 Task: Create a blank project AutoEngine with privacy Public and default view as List and in the team Taskers . Create three sections in the project as To-Do, Doing and Done
Action: Mouse moved to (348, 431)
Screenshot: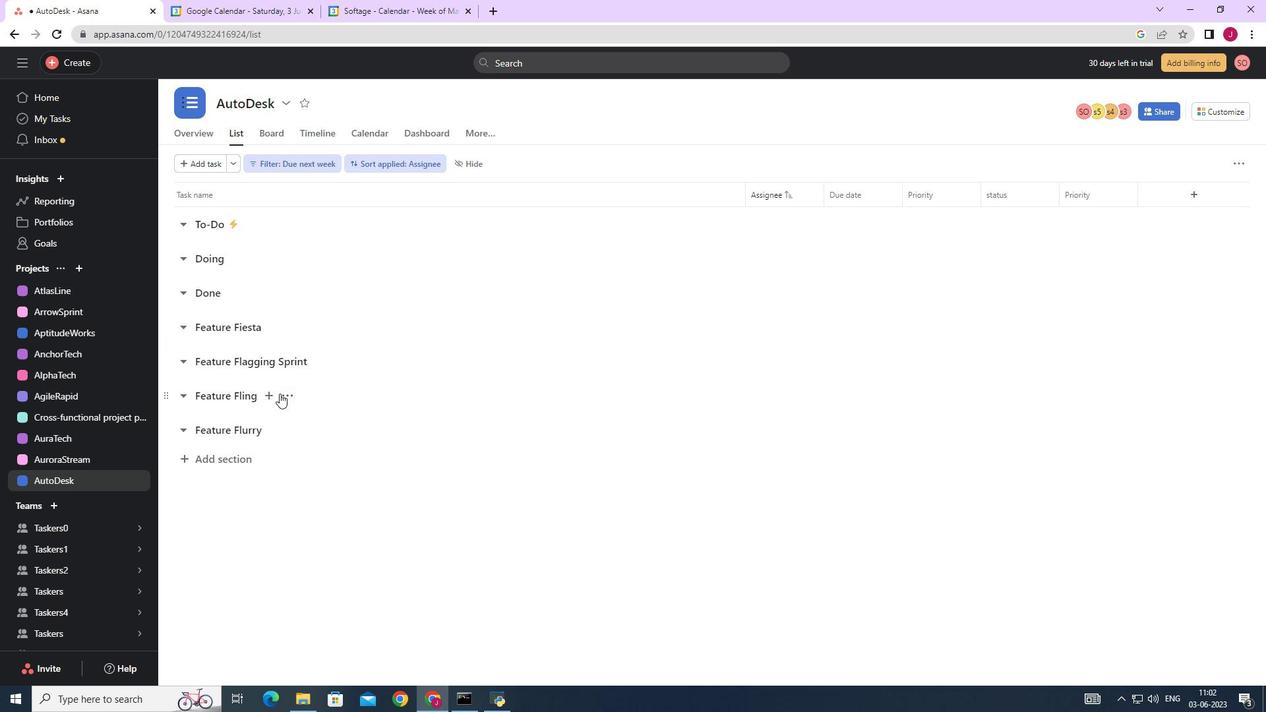 
Action: Mouse scrolled (348, 431) with delta (0, 0)
Screenshot: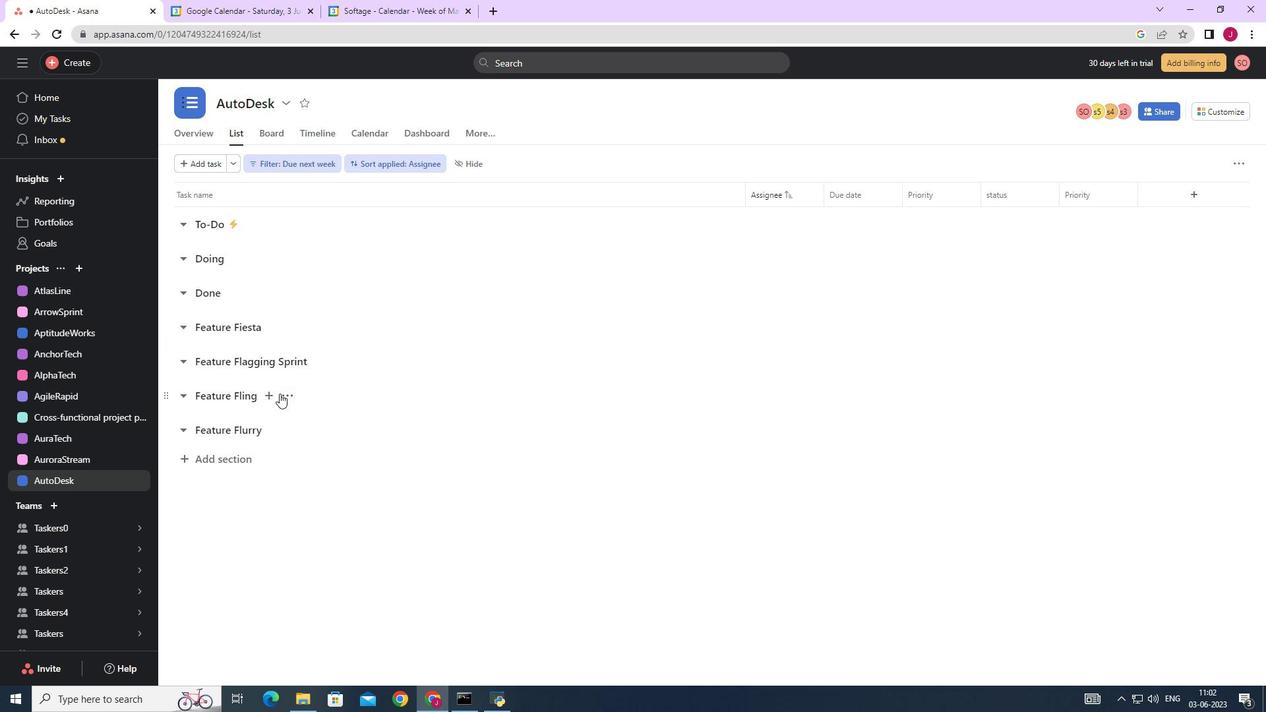 
Action: Mouse scrolled (348, 431) with delta (0, 0)
Screenshot: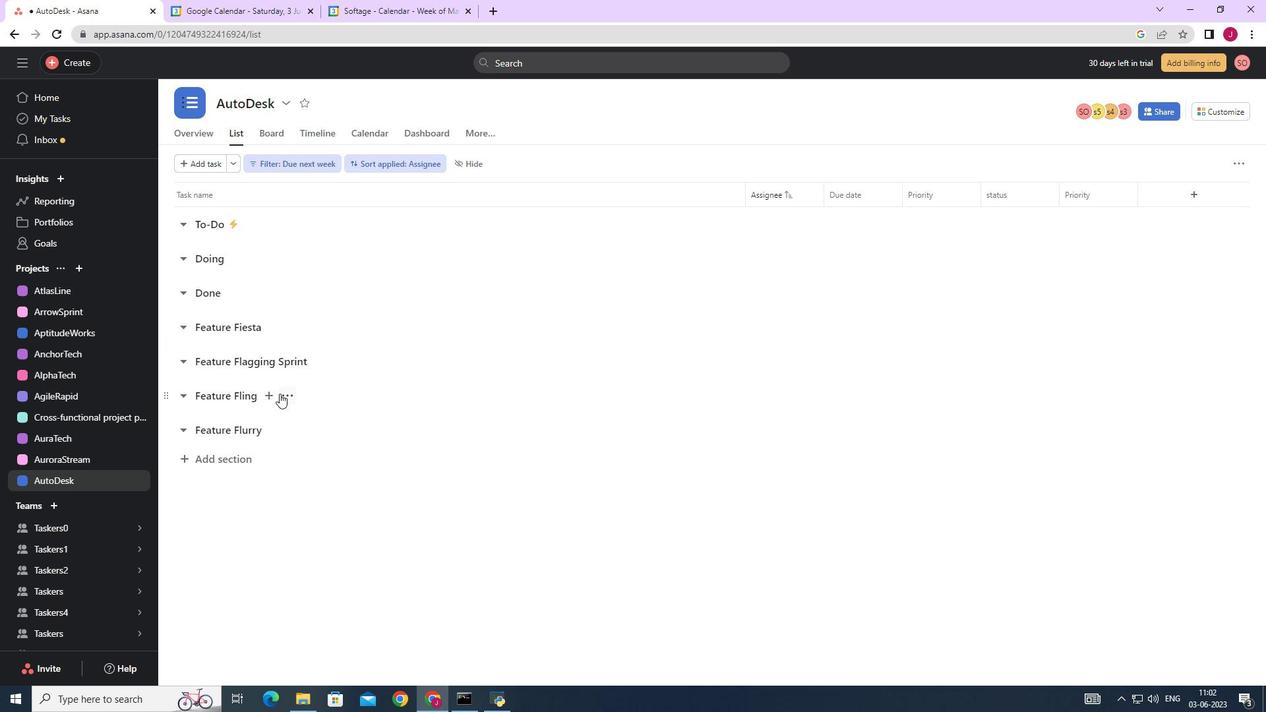 
Action: Mouse scrolled (348, 431) with delta (0, 0)
Screenshot: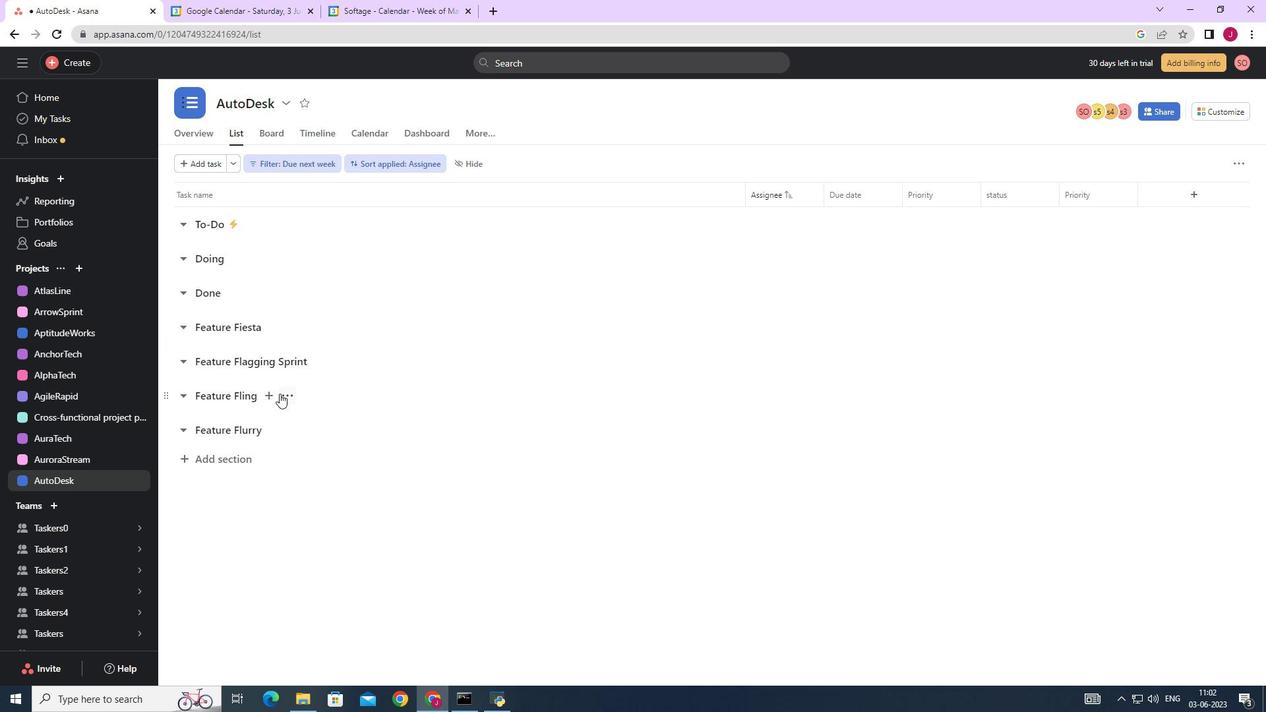 
Action: Mouse moved to (347, 431)
Screenshot: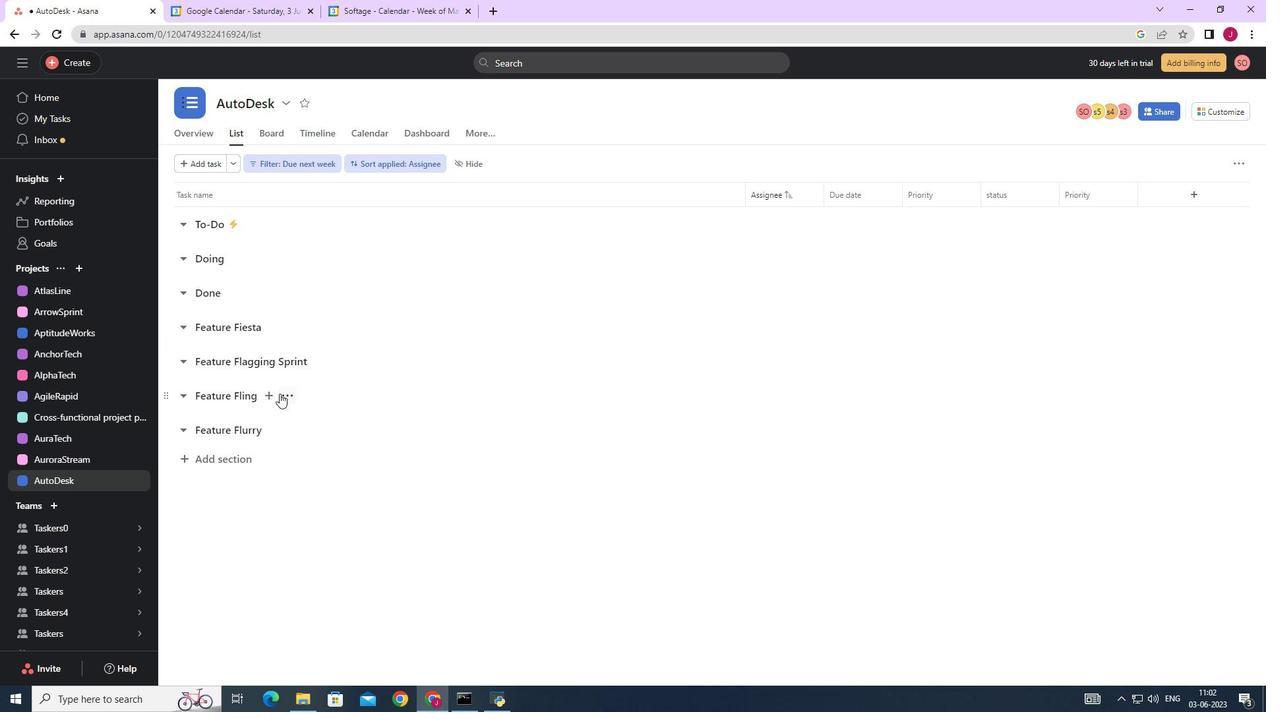 
Action: Mouse scrolled (348, 431) with delta (0, 0)
Screenshot: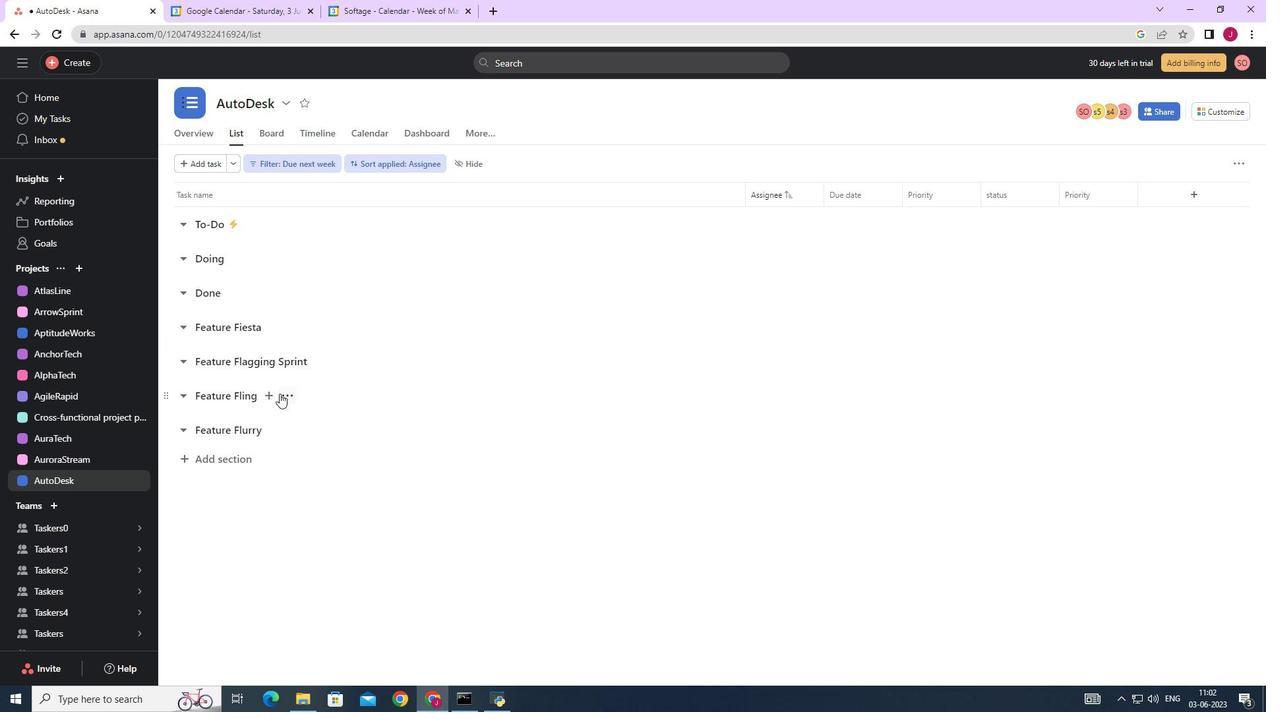 
Action: Mouse moved to (75, 269)
Screenshot: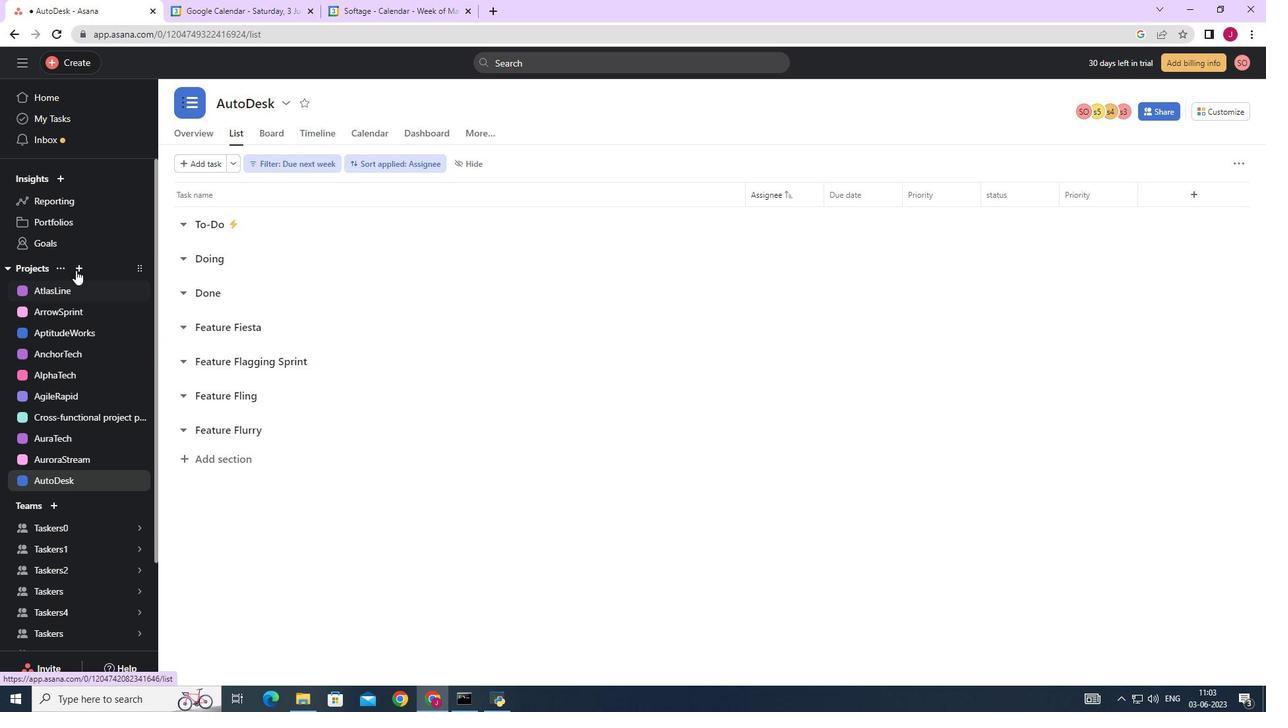 
Action: Mouse pressed left at (75, 269)
Screenshot: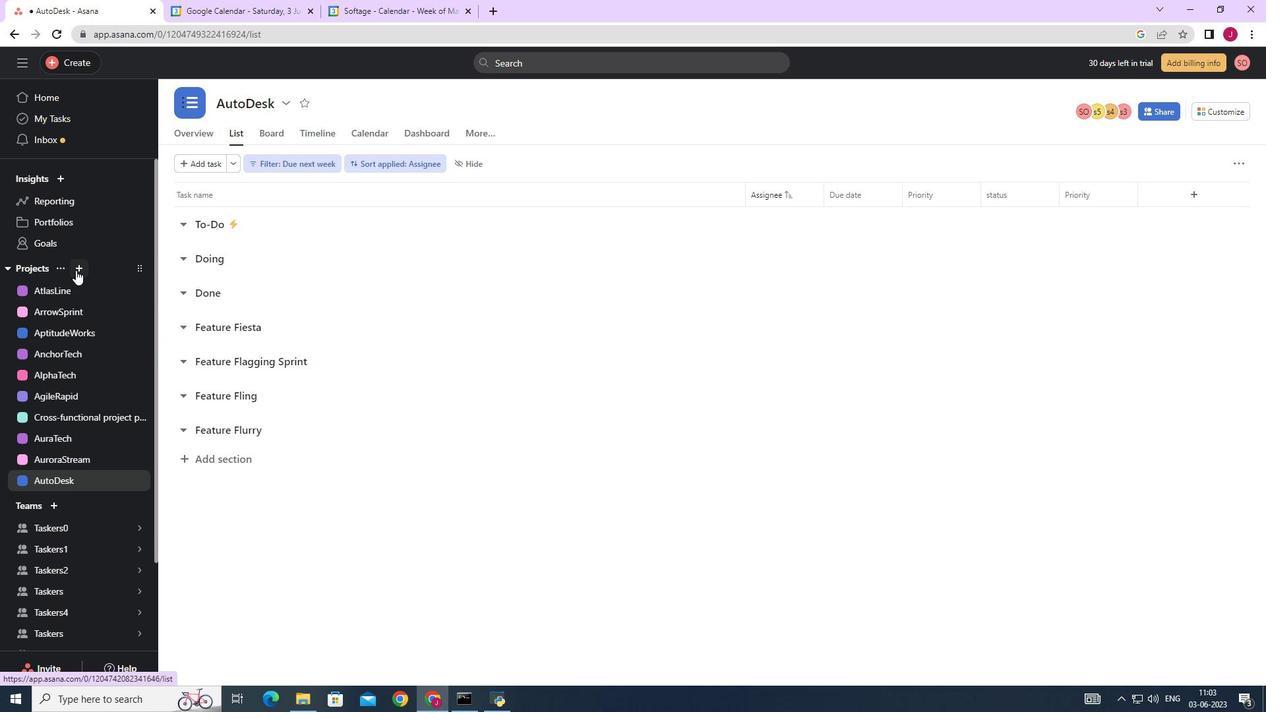 
Action: Mouse moved to (127, 296)
Screenshot: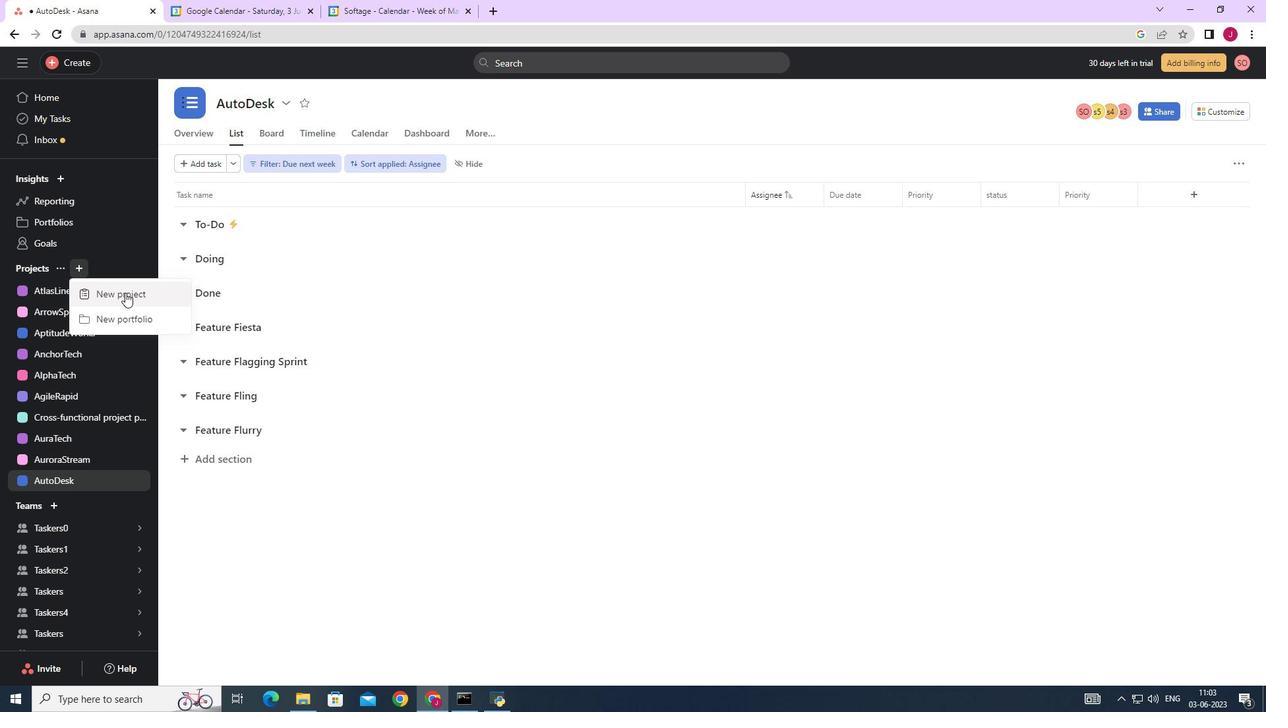 
Action: Mouse pressed left at (127, 296)
Screenshot: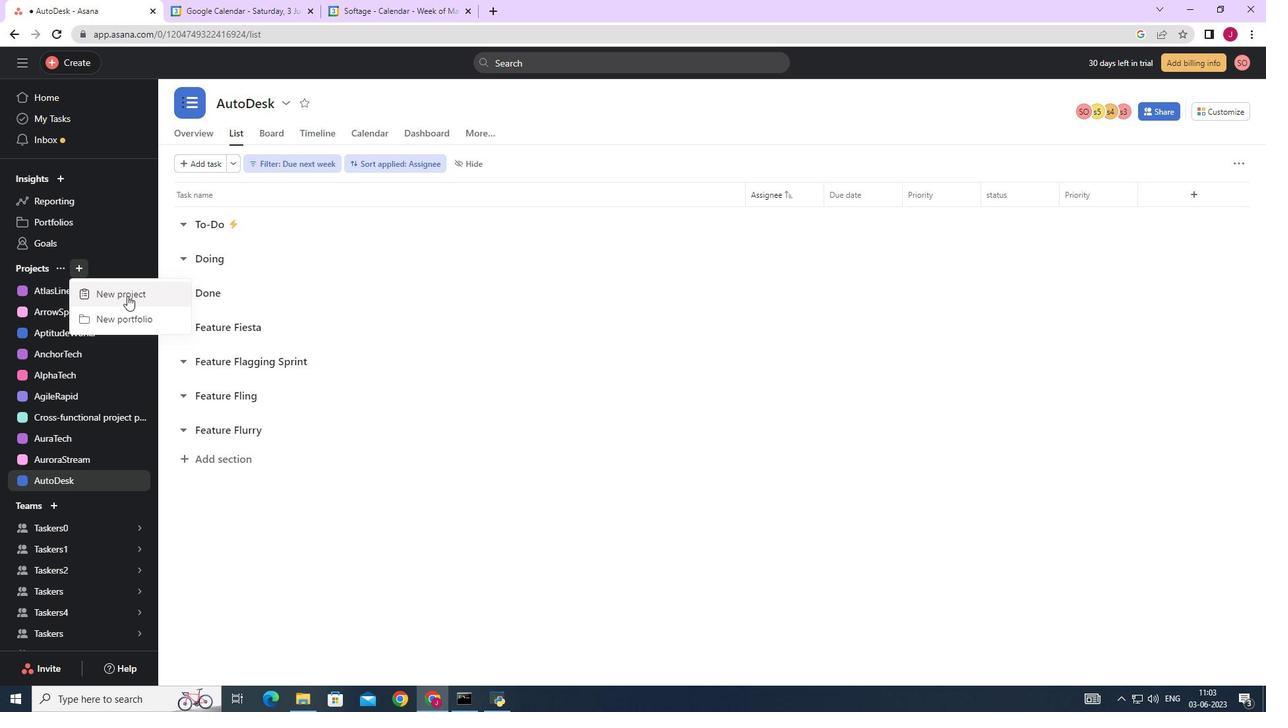 
Action: Mouse moved to (535, 266)
Screenshot: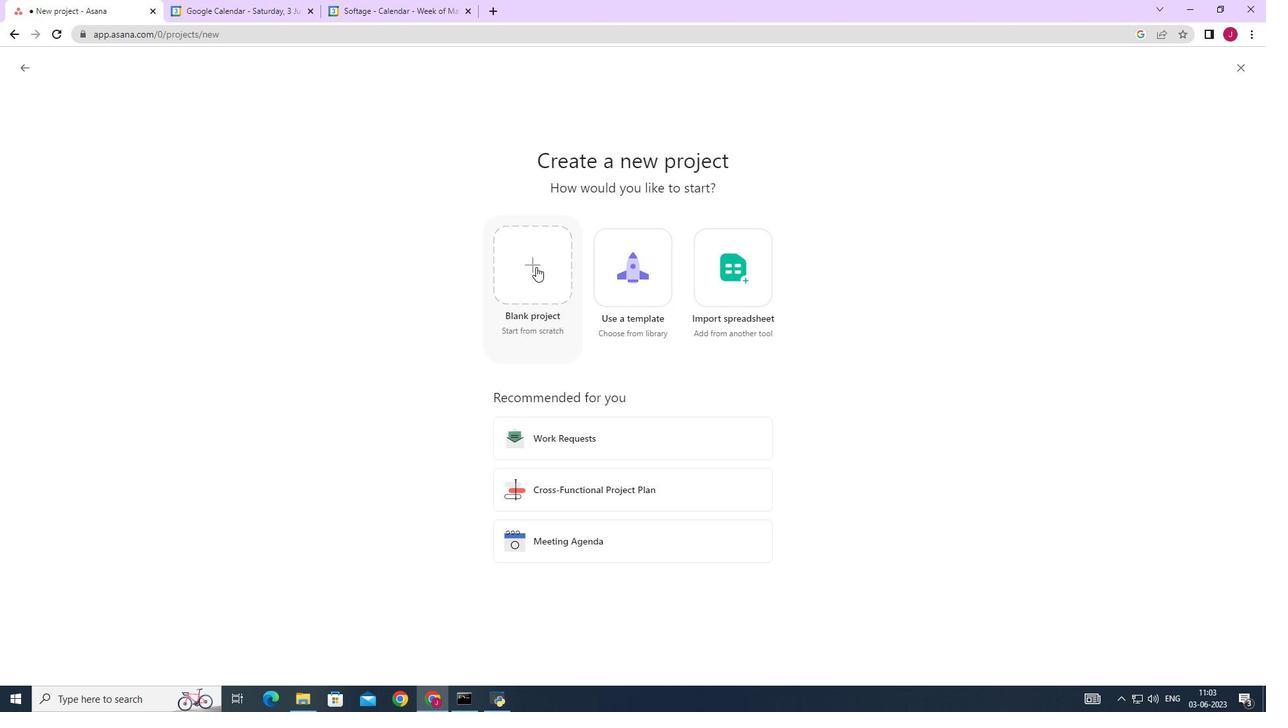 
Action: Mouse pressed left at (535, 266)
Screenshot: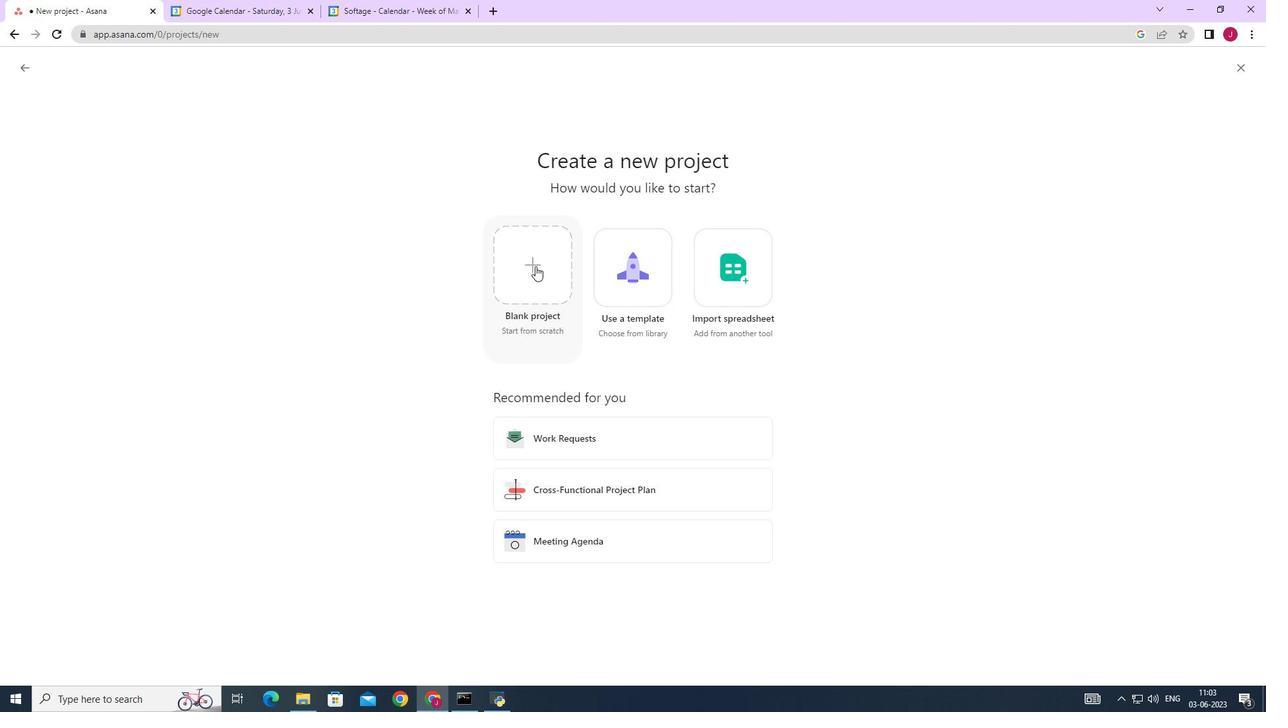 
Action: Mouse moved to (412, 164)
Screenshot: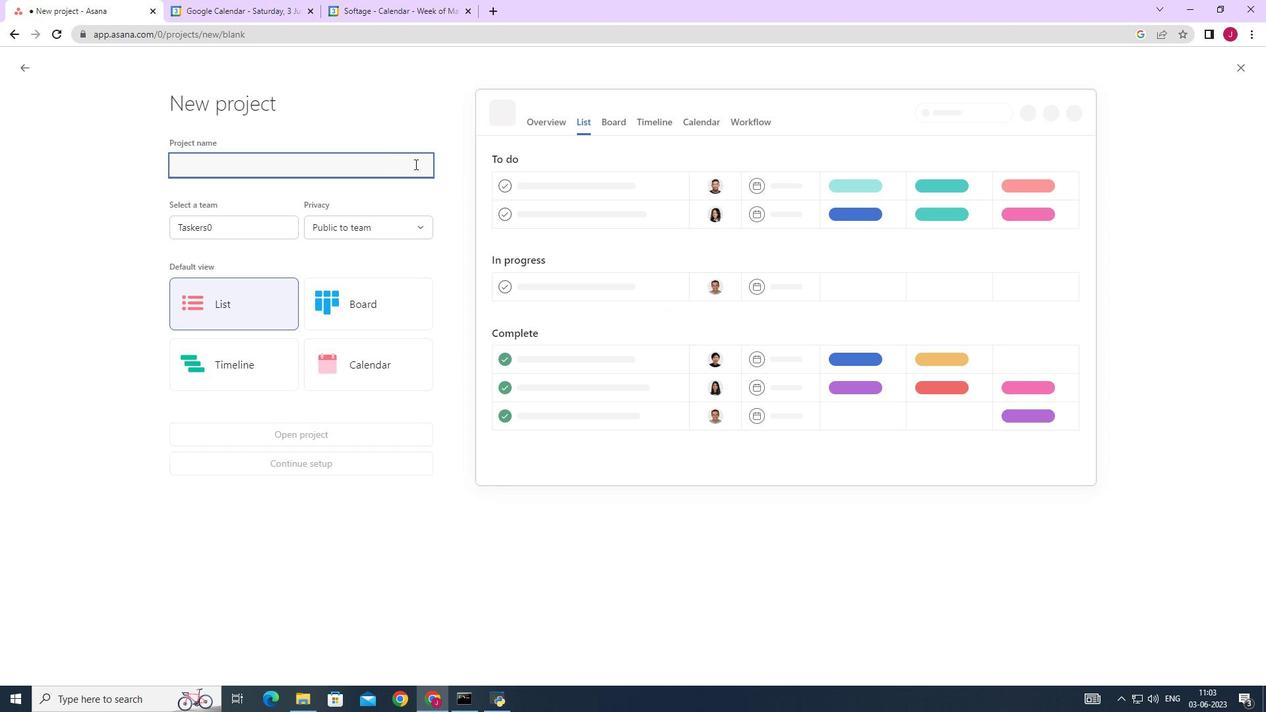 
Action: Mouse pressed left at (412, 164)
Screenshot: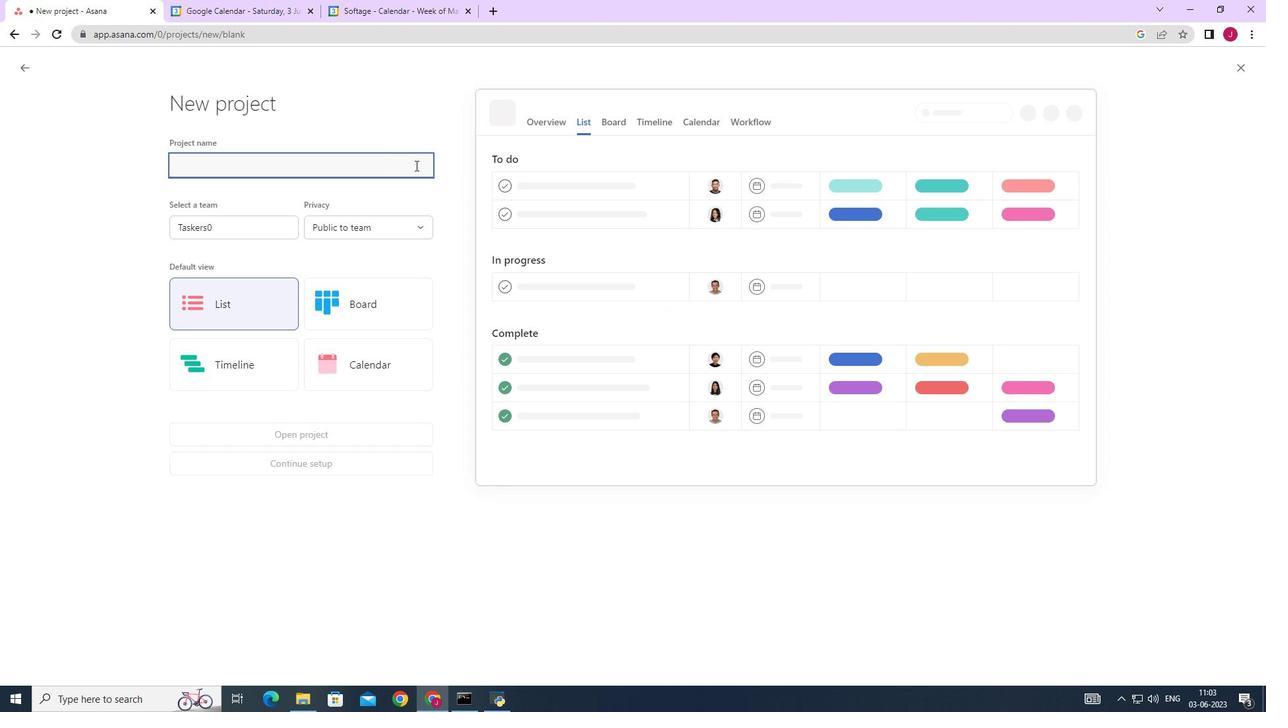 
Action: Key pressed <Key.caps_lock>A<Key.caps_lock>uto<Key.caps_lock>E<Key.caps_lock>ngine
Screenshot: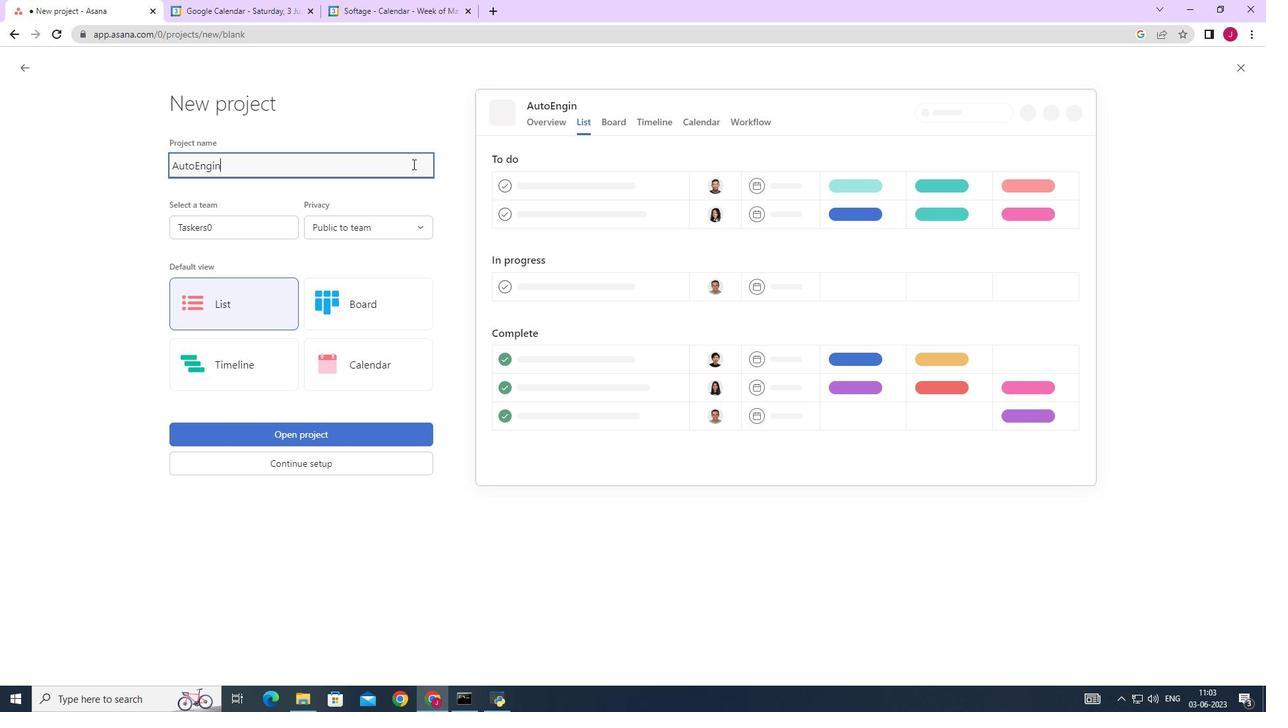 
Action: Mouse moved to (250, 232)
Screenshot: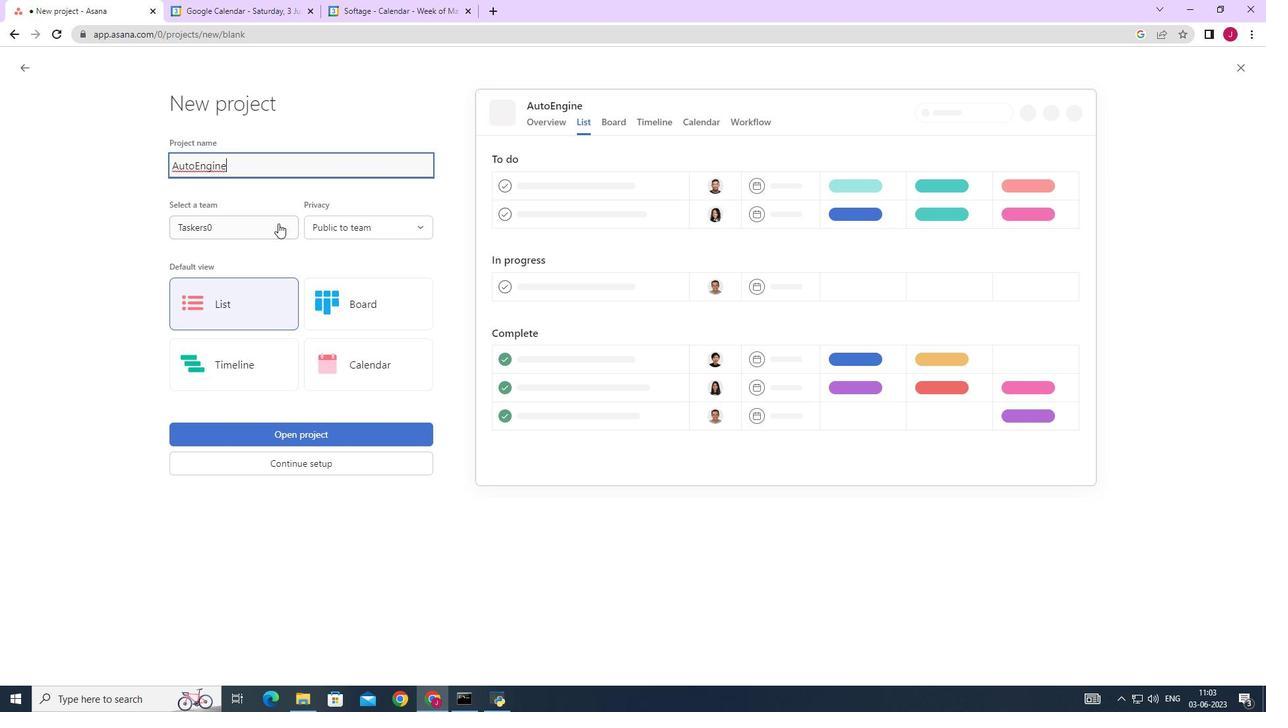 
Action: Mouse pressed left at (250, 232)
Screenshot: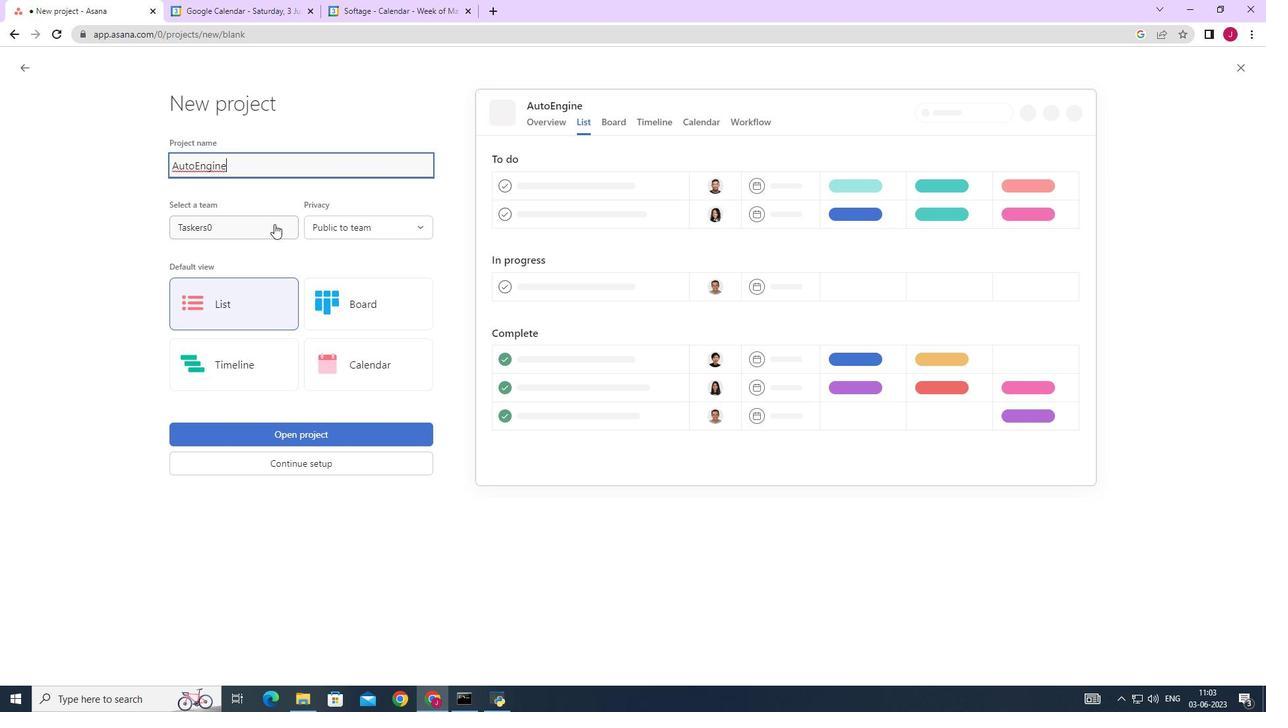 
Action: Mouse moved to (243, 282)
Screenshot: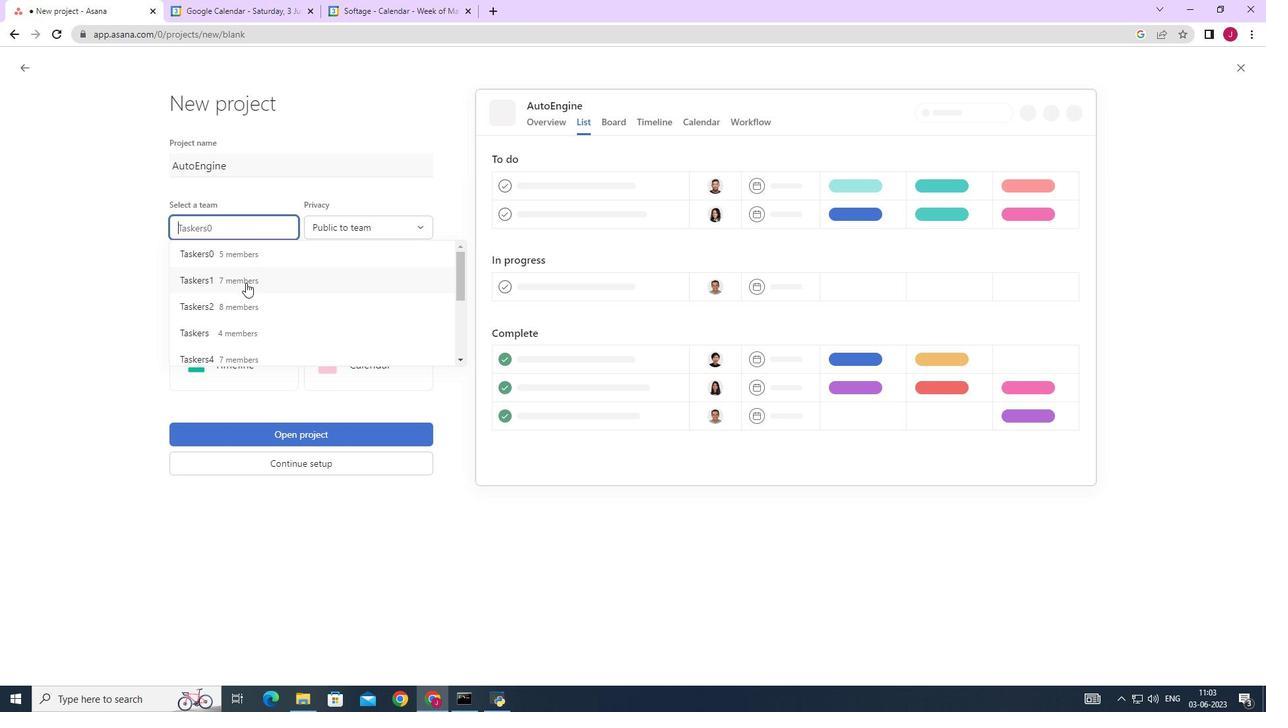 
Action: Mouse pressed left at (243, 282)
Screenshot: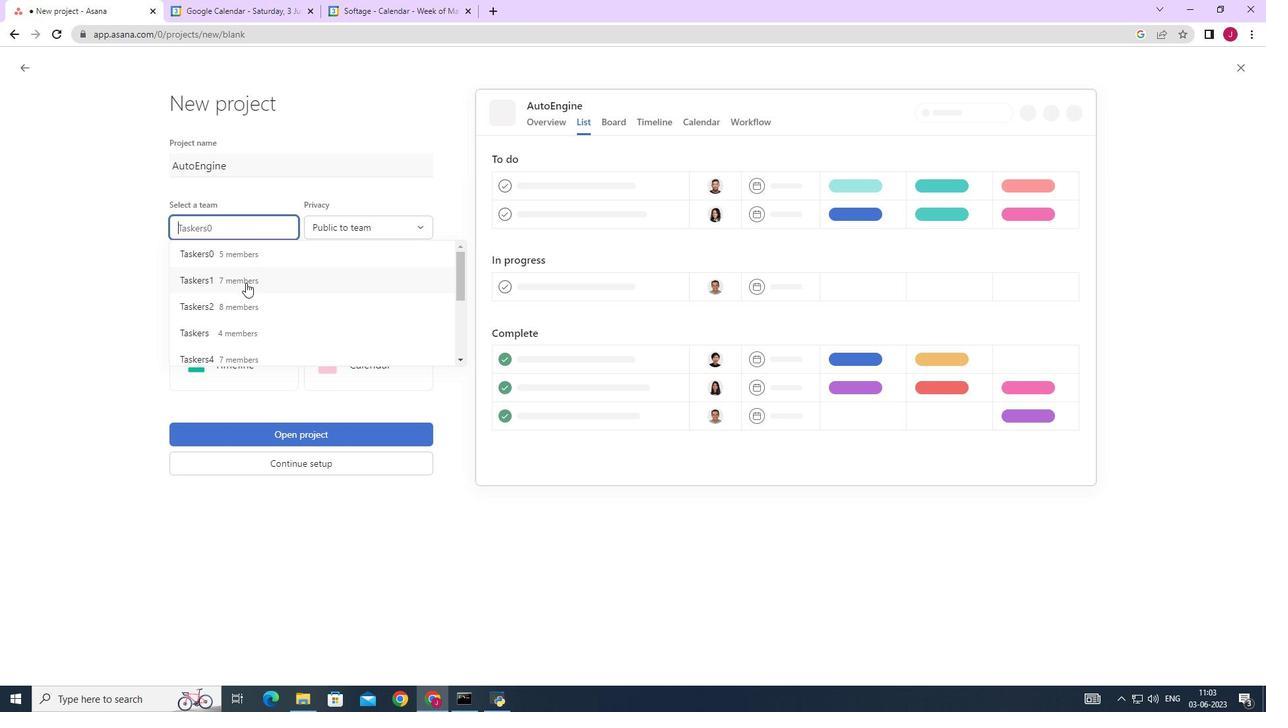 
Action: Mouse moved to (356, 230)
Screenshot: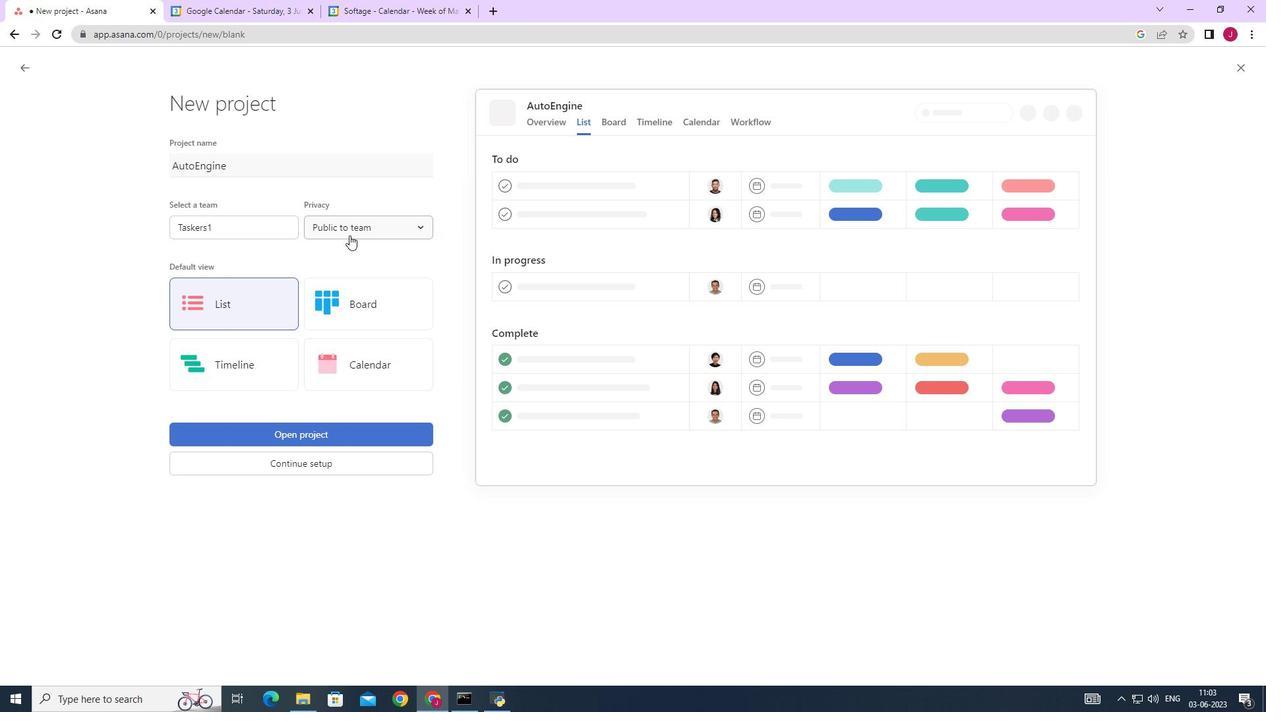 
Action: Mouse pressed left at (356, 230)
Screenshot: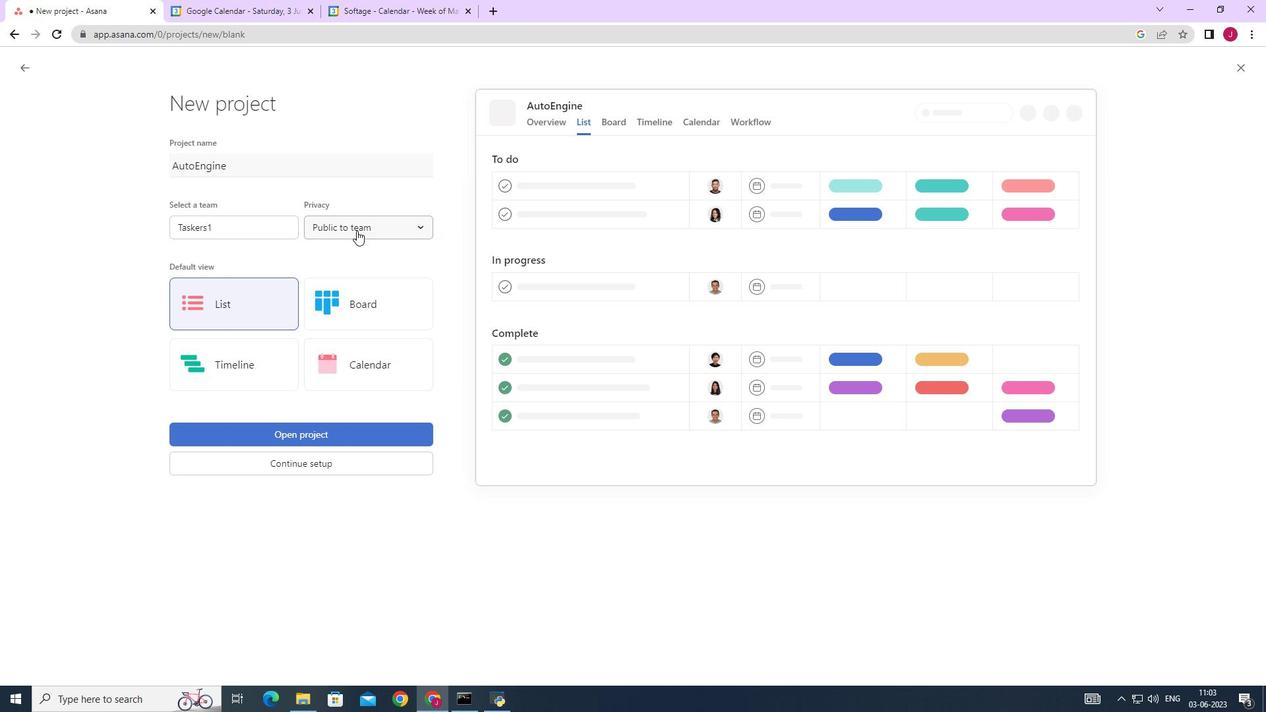 
Action: Mouse moved to (365, 254)
Screenshot: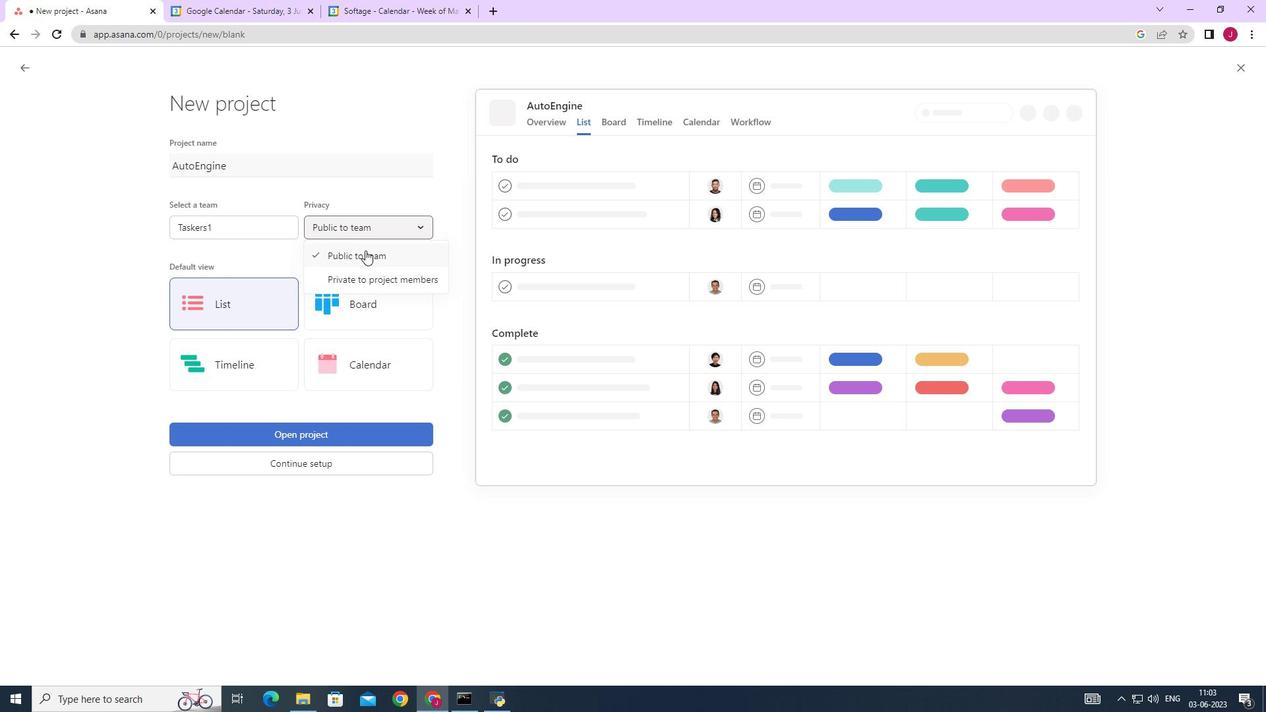 
Action: Mouse pressed left at (365, 254)
Screenshot: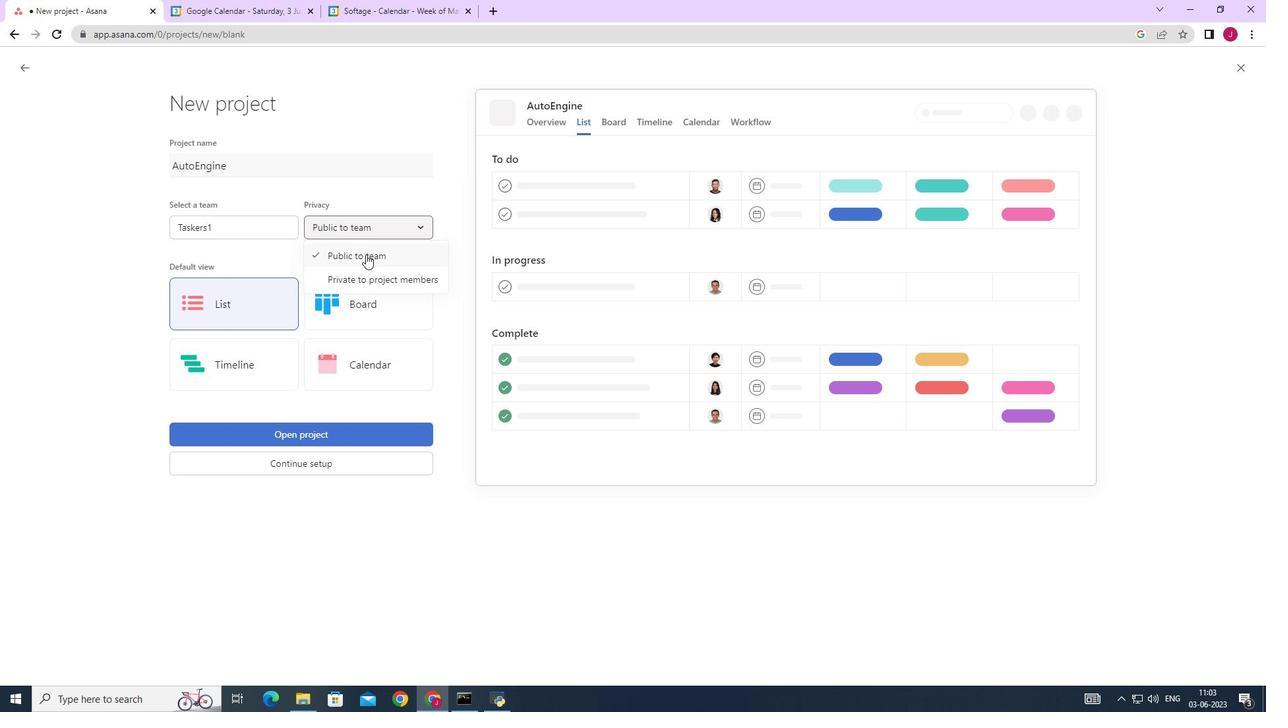 
Action: Mouse moved to (238, 305)
Screenshot: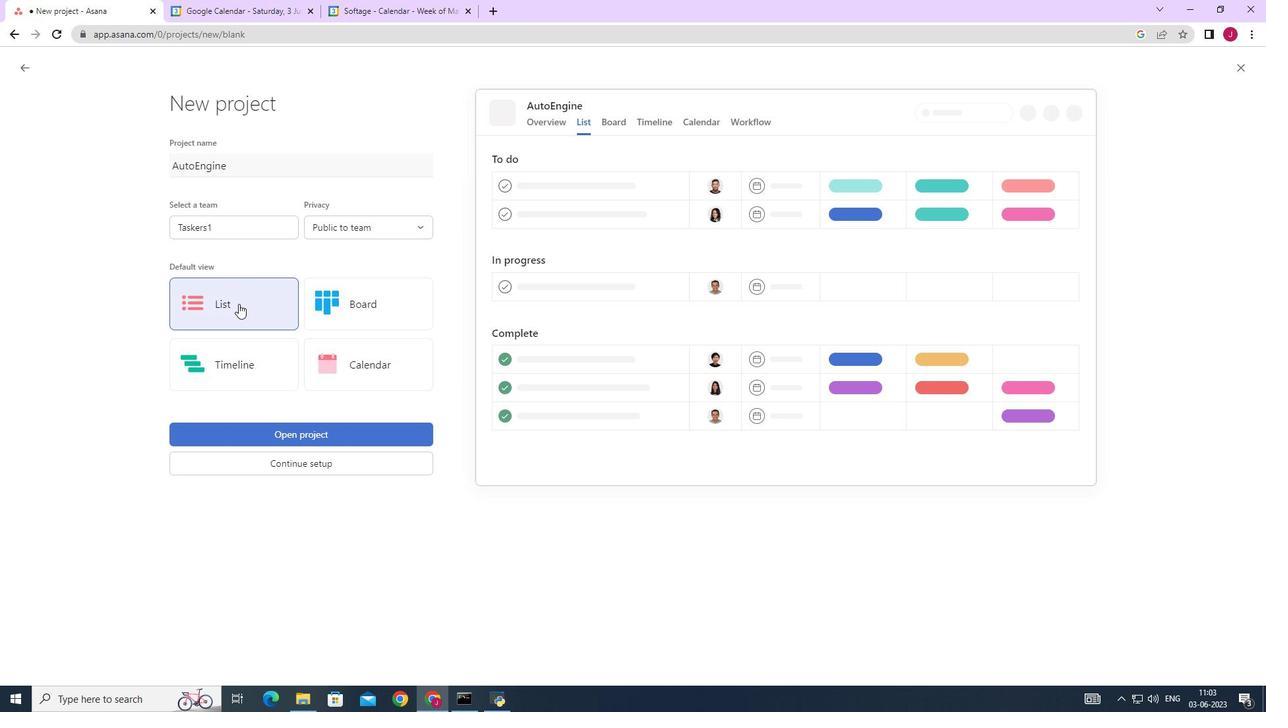 
Action: Mouse pressed left at (238, 305)
Screenshot: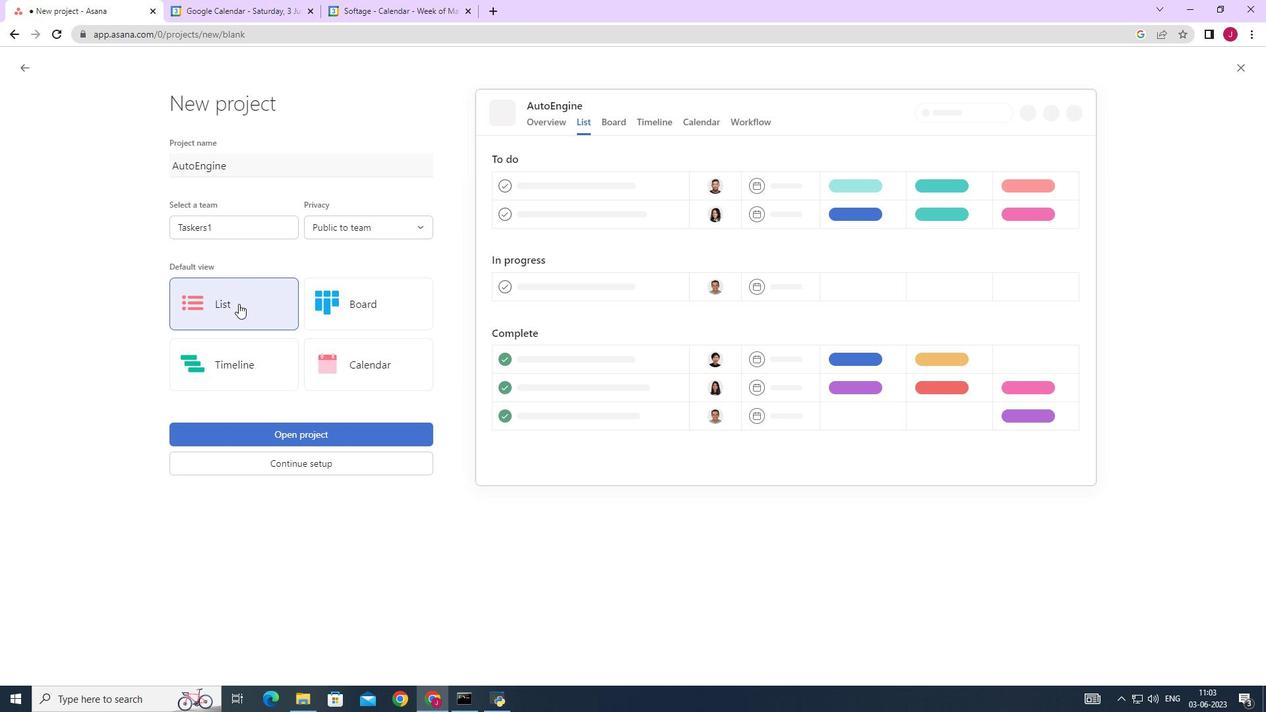
Action: Mouse moved to (346, 429)
Screenshot: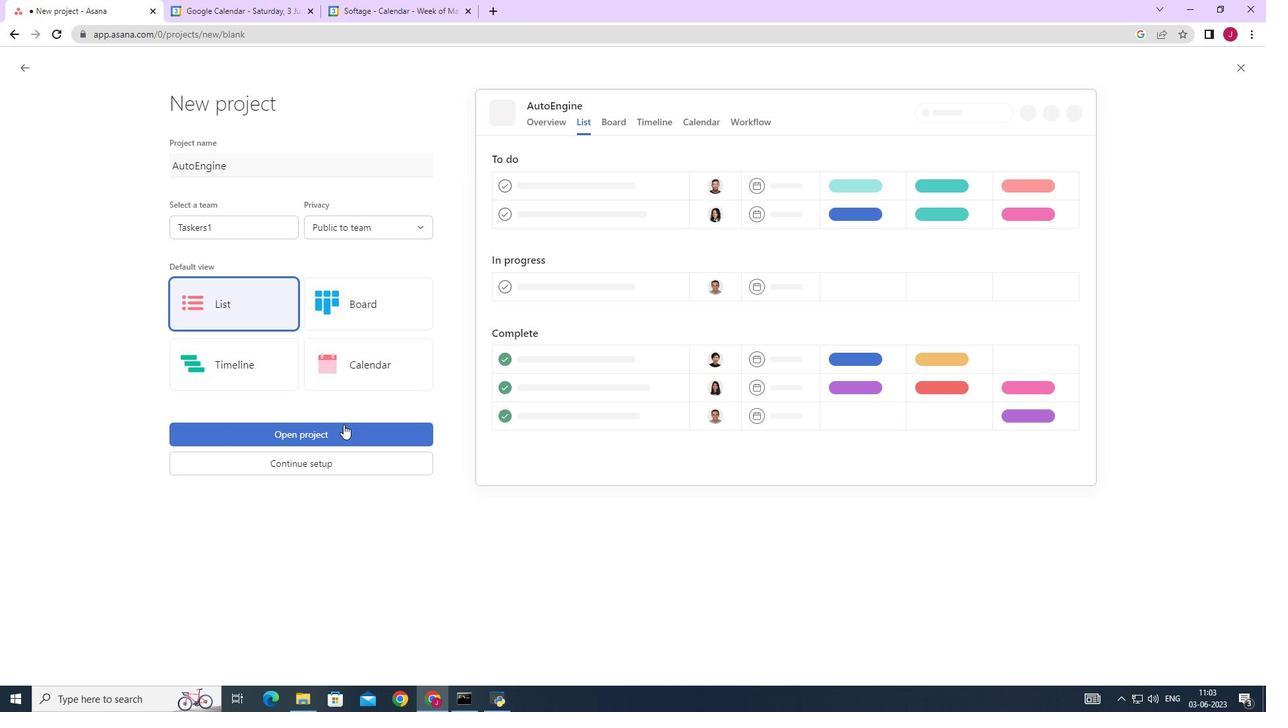 
Action: Mouse pressed left at (346, 429)
Screenshot: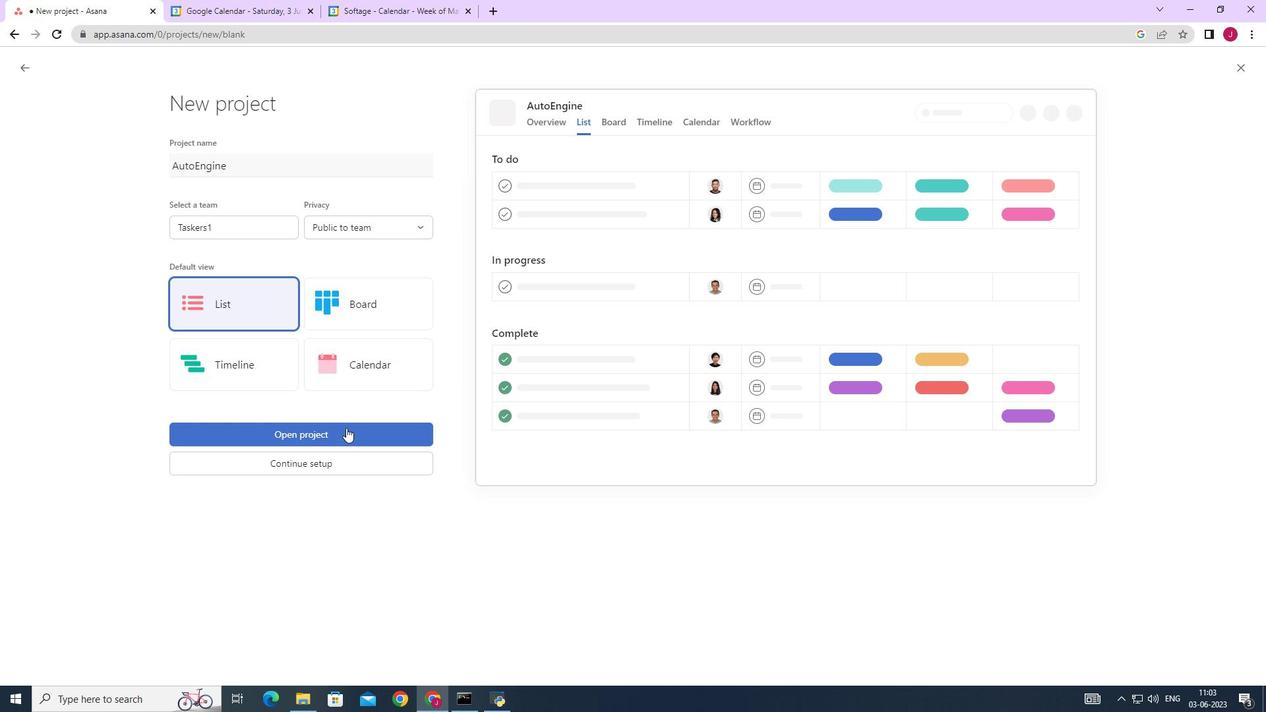 
Action: Mouse moved to (234, 289)
Screenshot: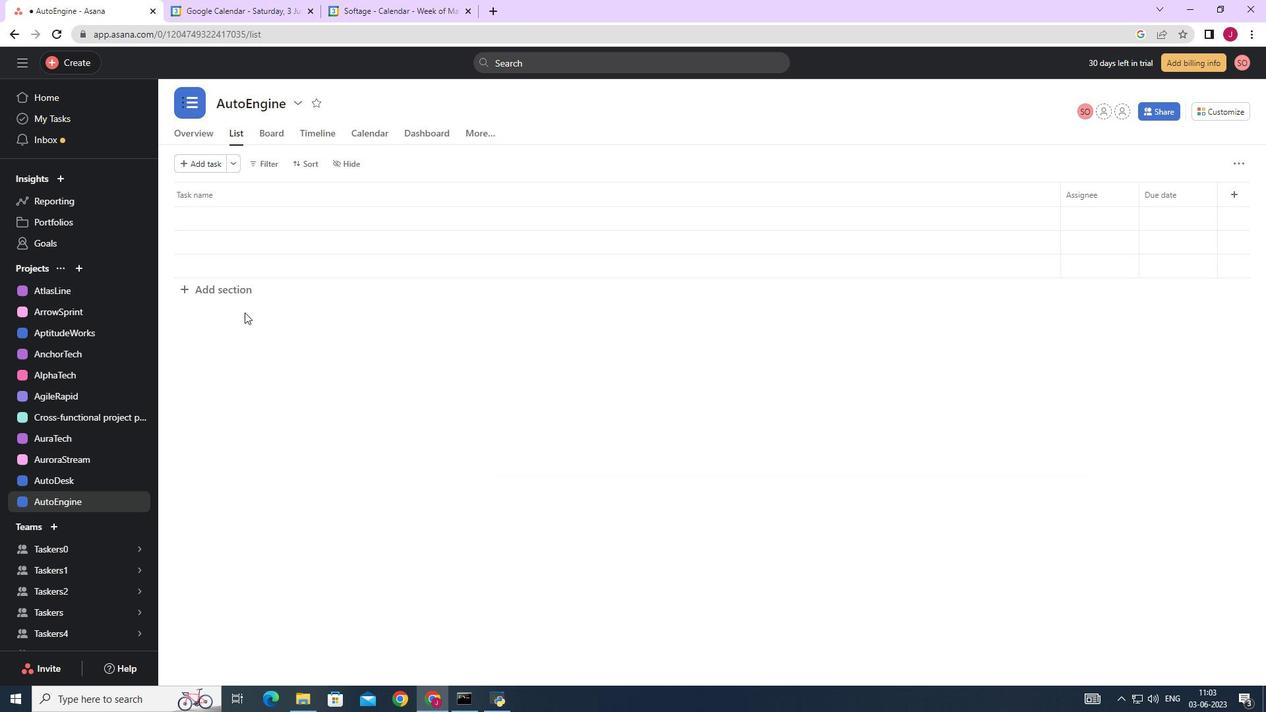 
Action: Mouse pressed left at (234, 289)
Screenshot: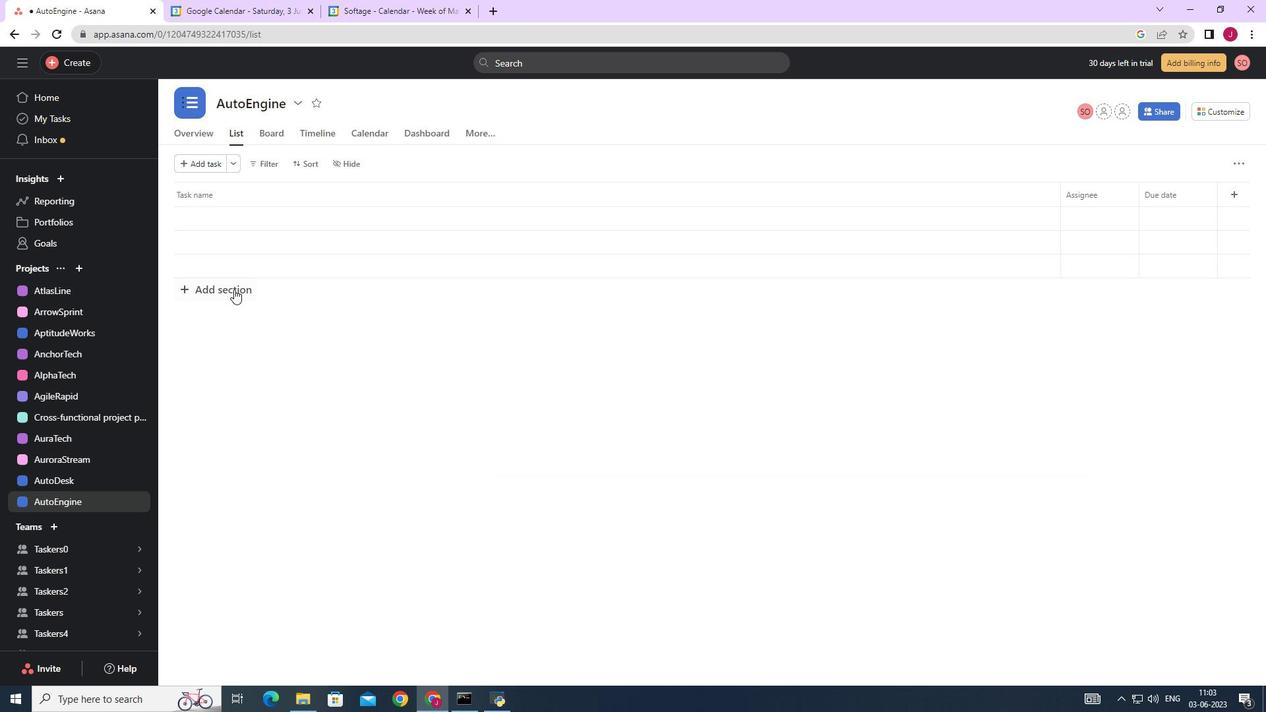 
Action: Key pressed <Key.caps_lock>T<Key.caps_lock>o-<Key.caps_lock>D<Key.caps_lock>o
Screenshot: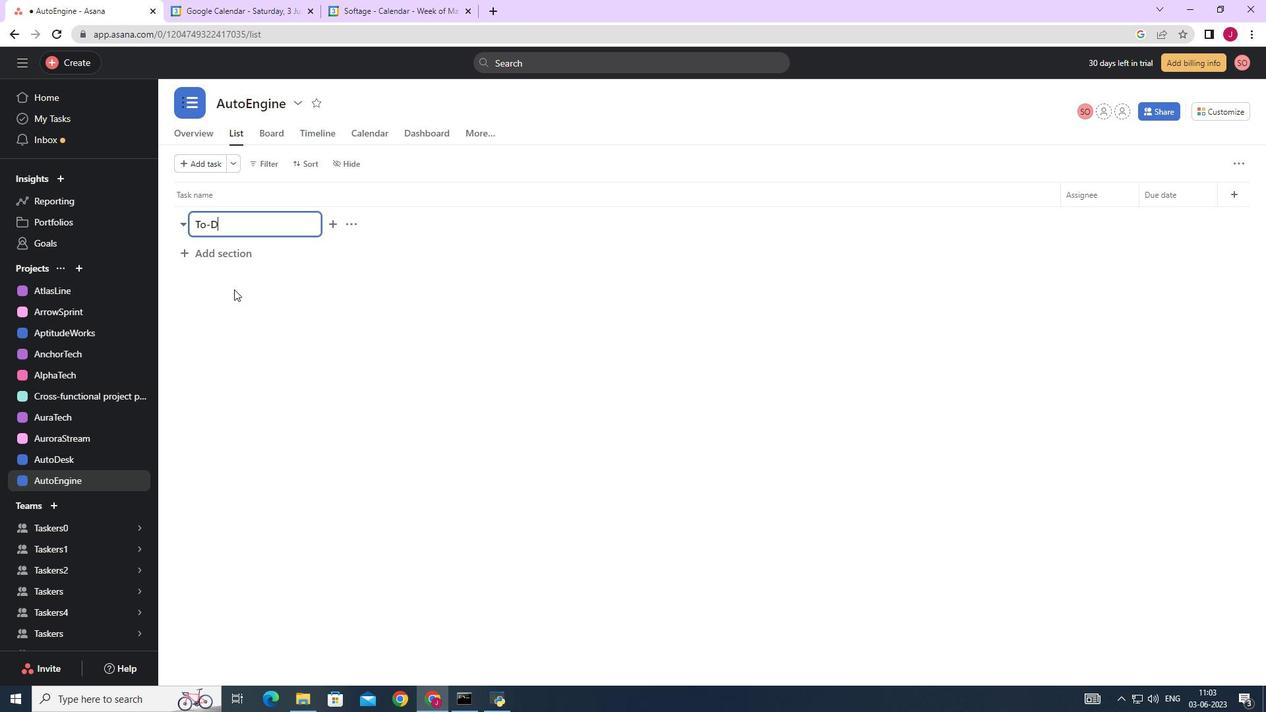 
Action: Mouse moved to (238, 249)
Screenshot: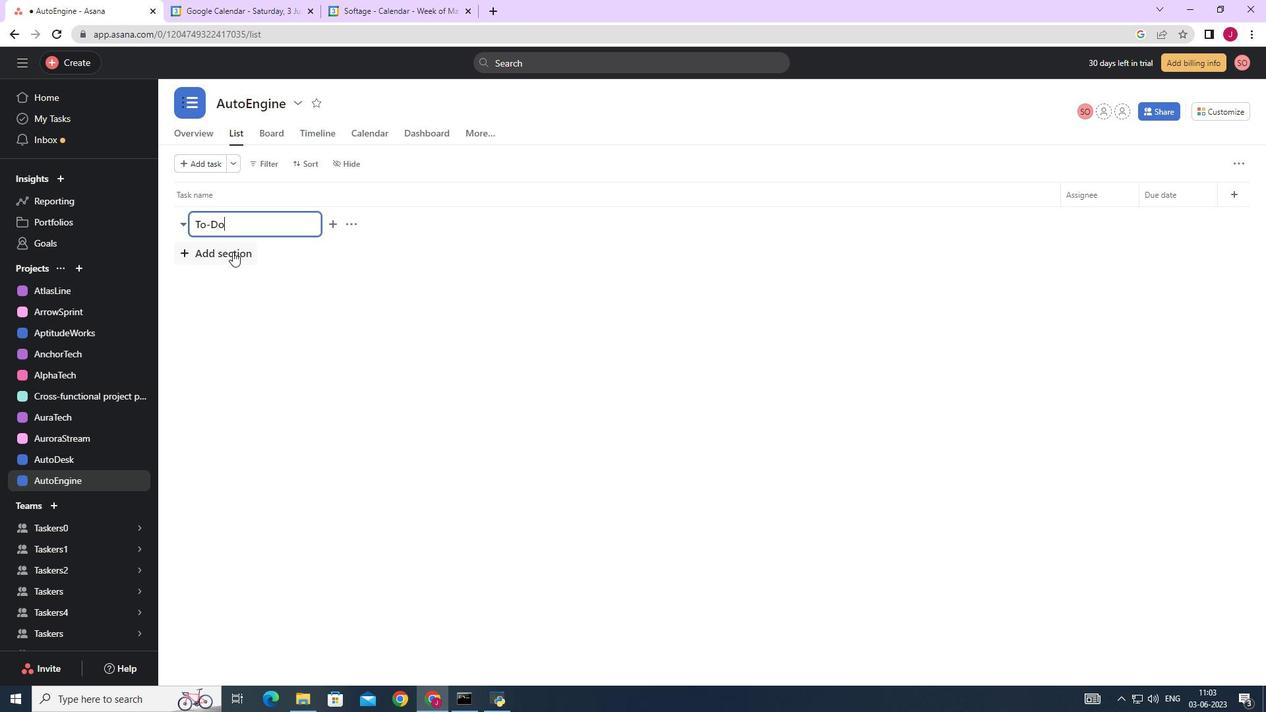 
Action: Mouse pressed left at (238, 249)
Screenshot: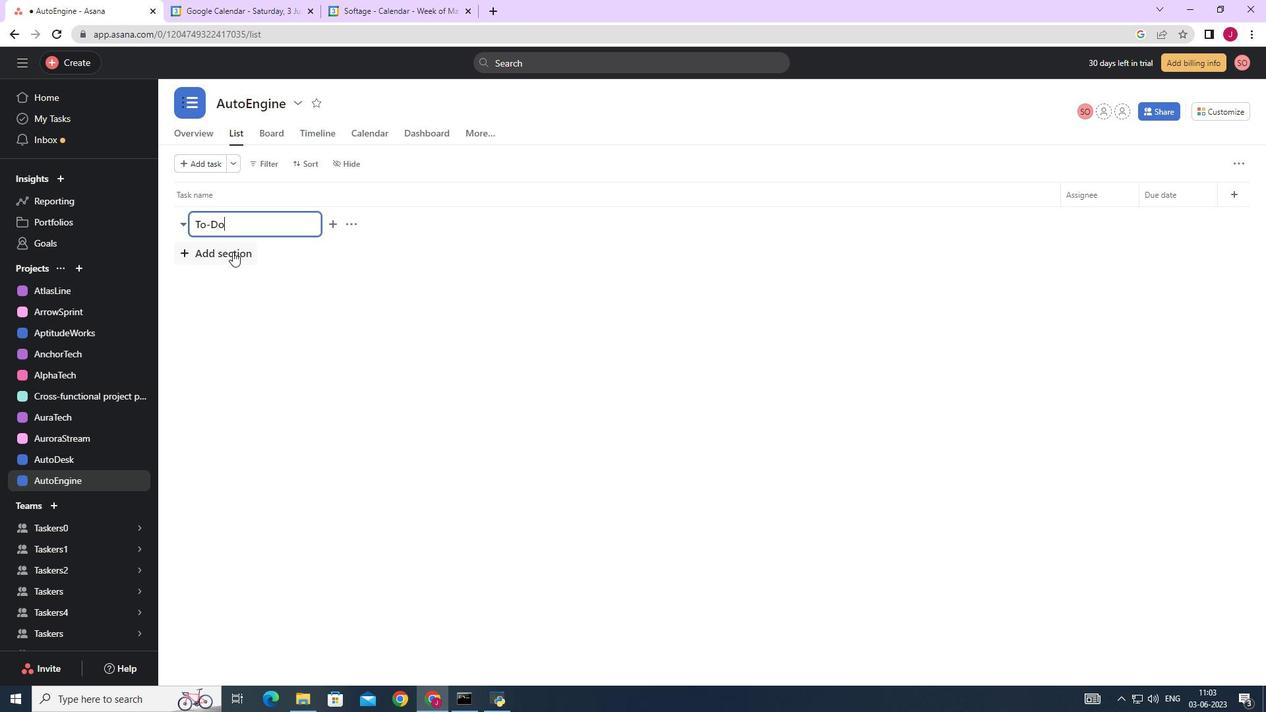 
Action: Mouse moved to (238, 249)
Screenshot: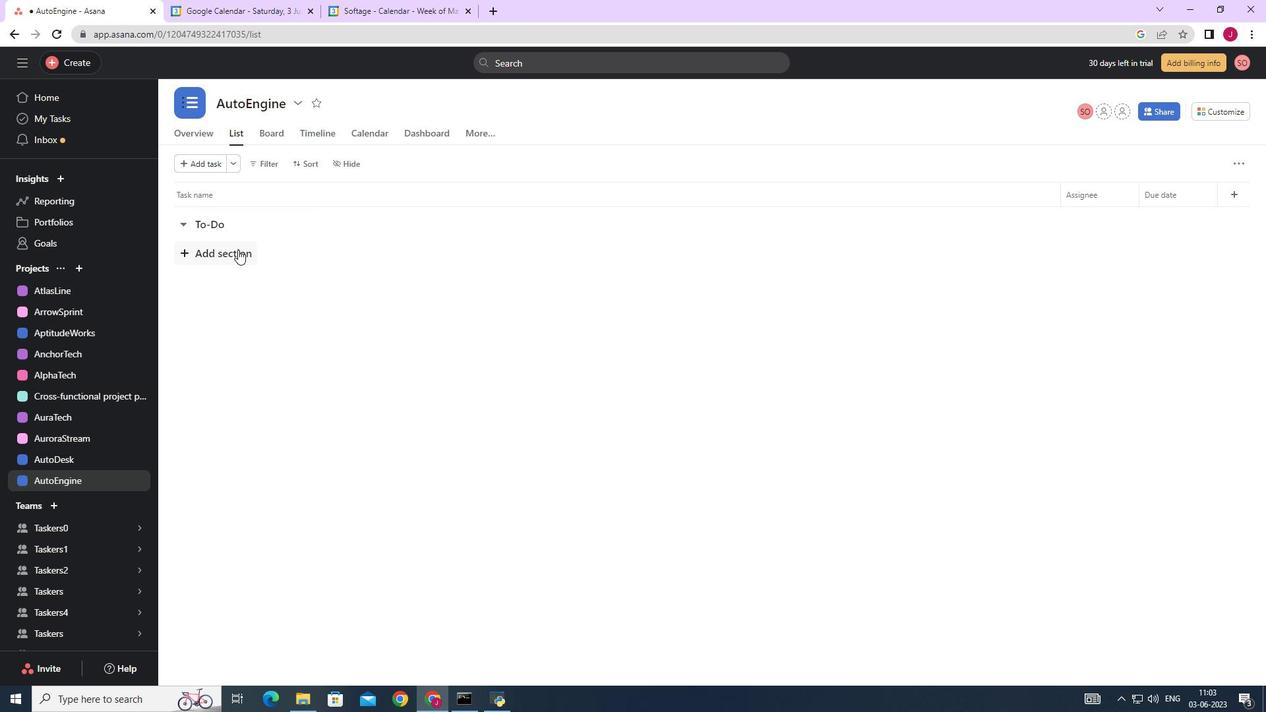 
Action: Key pressed <Key.caps_lock>D<Key.caps_lock>oing
Screenshot: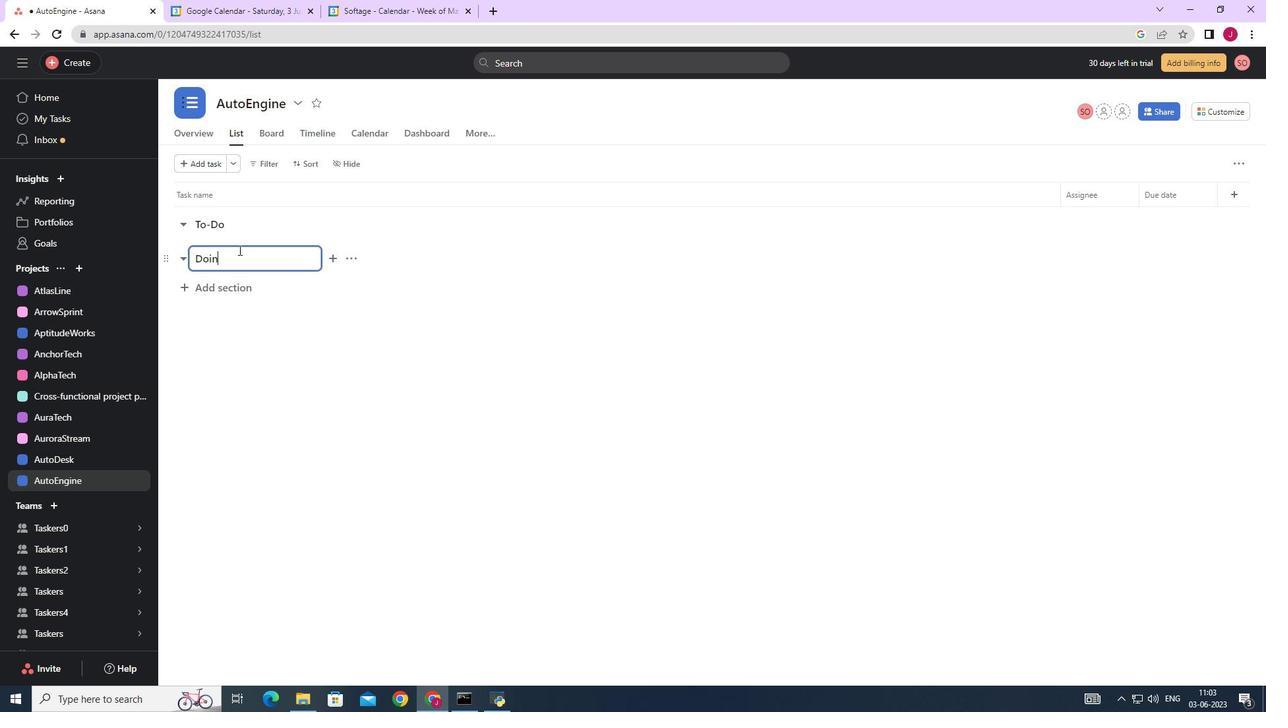 
Action: Mouse moved to (244, 286)
Screenshot: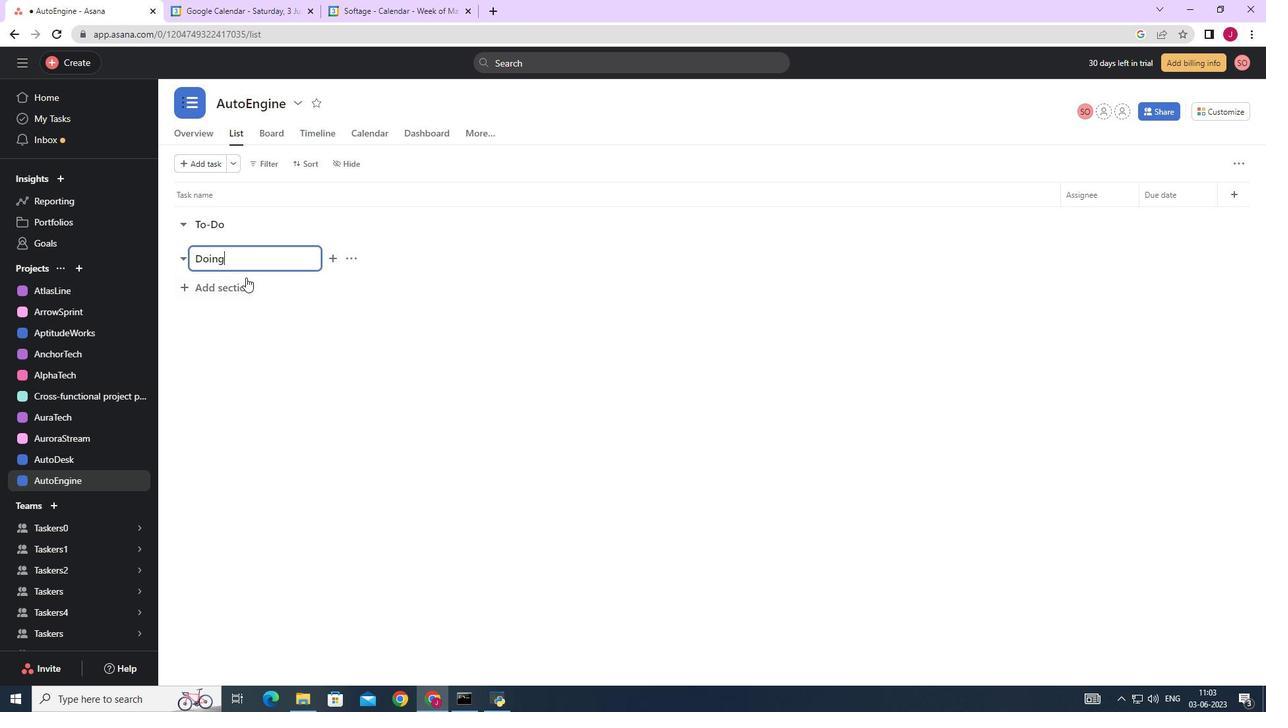 
Action: Mouse pressed left at (244, 286)
Screenshot: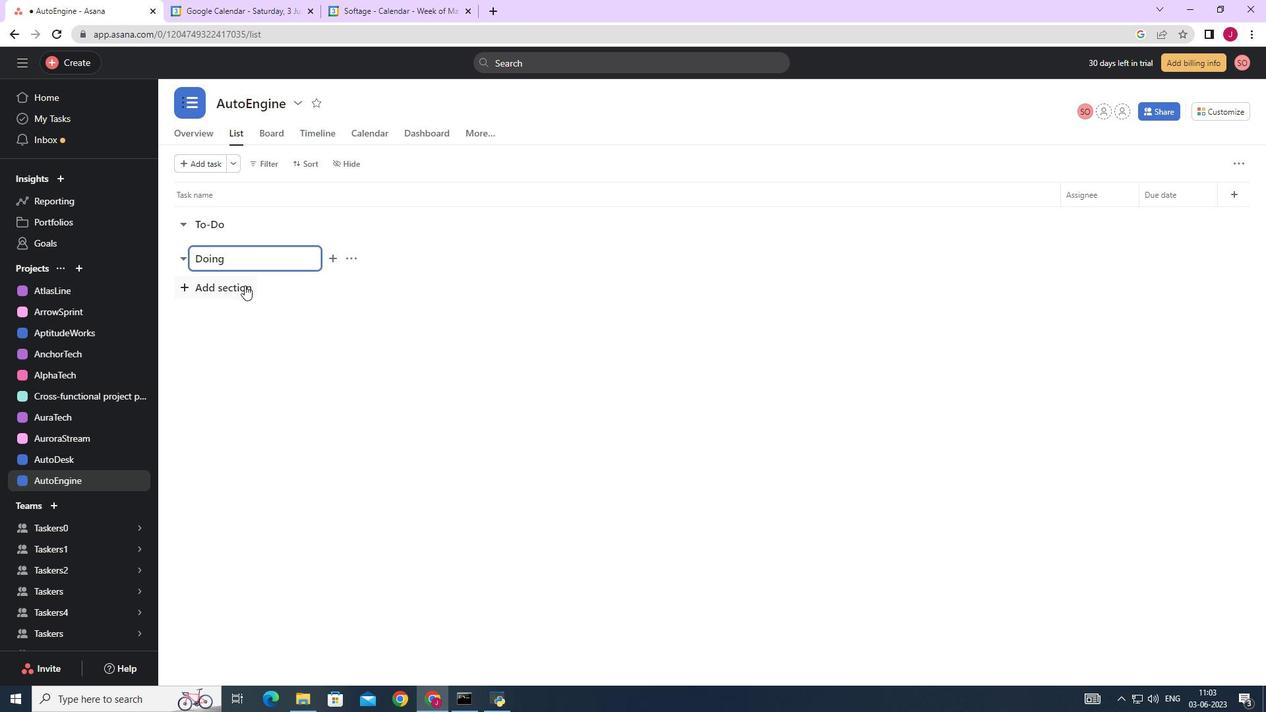 
Action: Key pressed <Key.caps_lock>D<Key.caps_lock>one
Screenshot: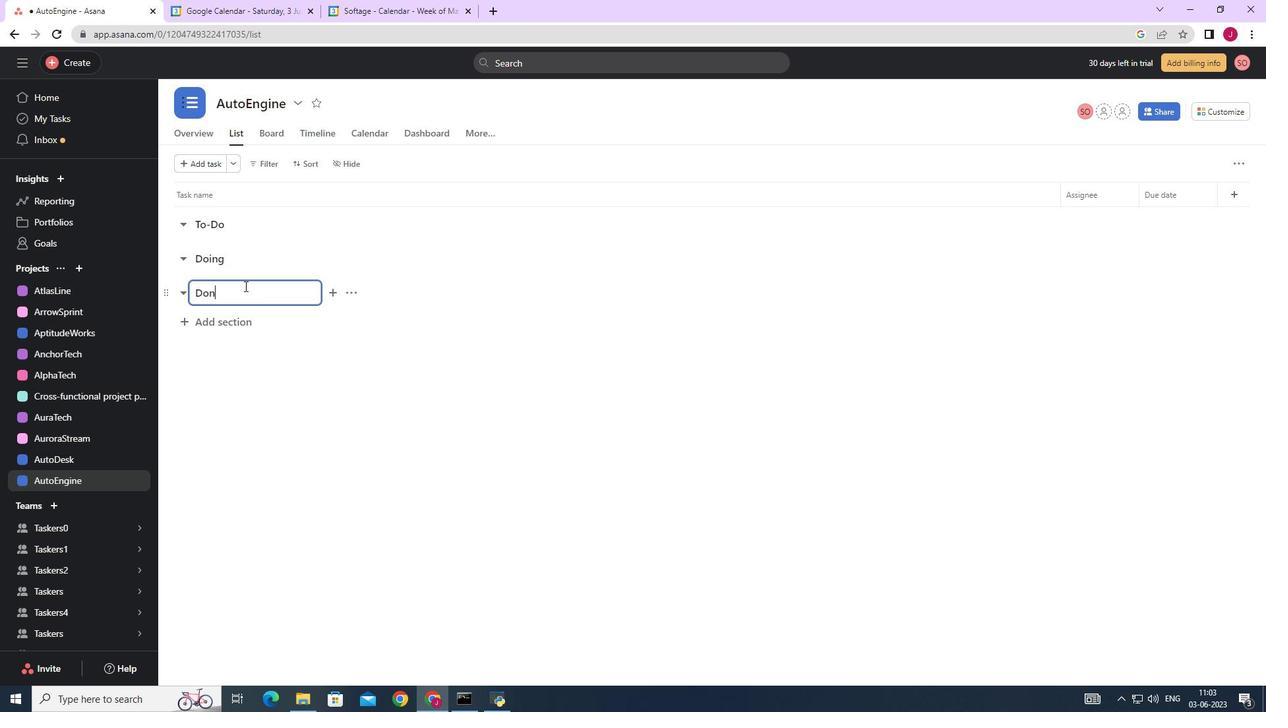 
Action: Mouse moved to (242, 320)
Screenshot: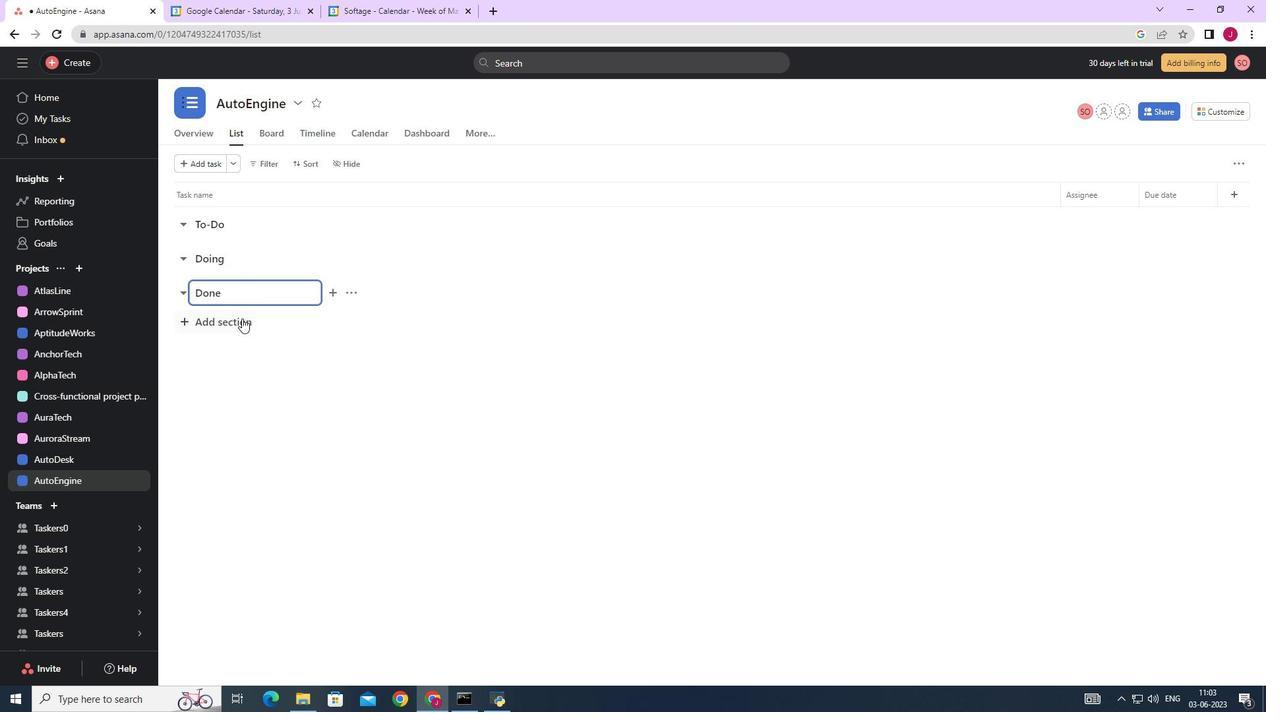 
Action: Mouse pressed left at (242, 320)
Screenshot: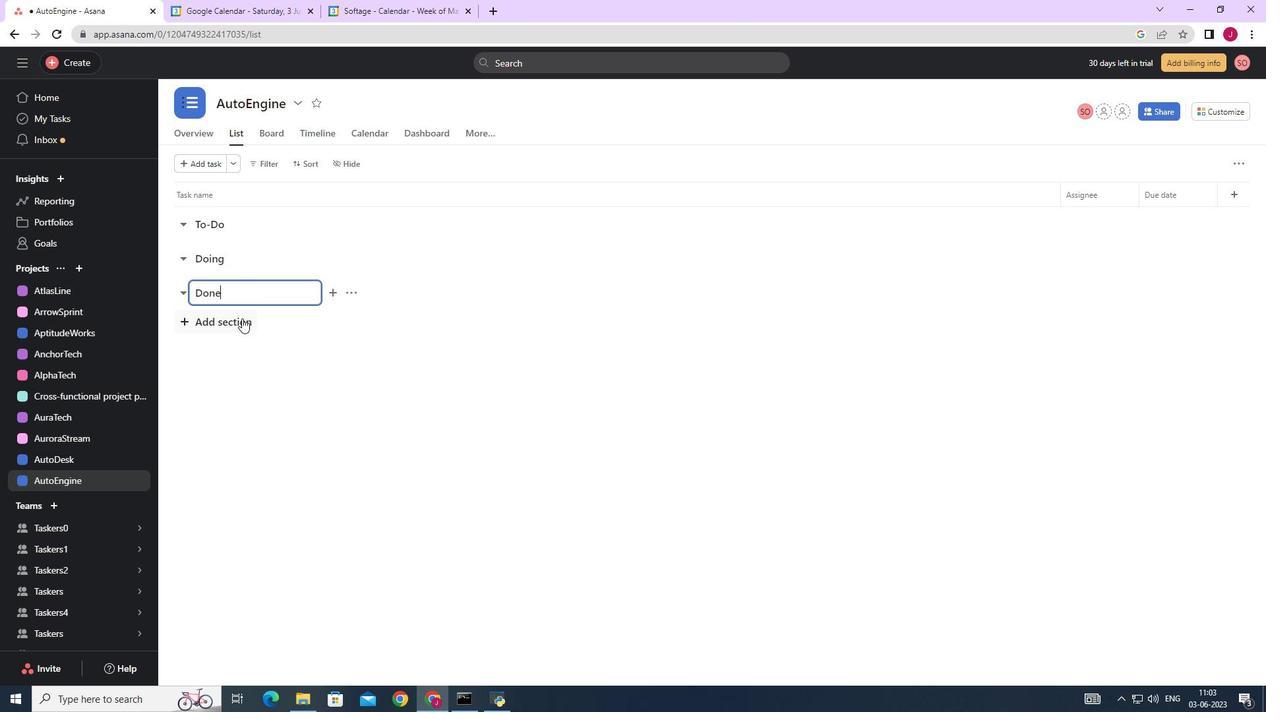 
Action: Mouse moved to (788, 420)
Screenshot: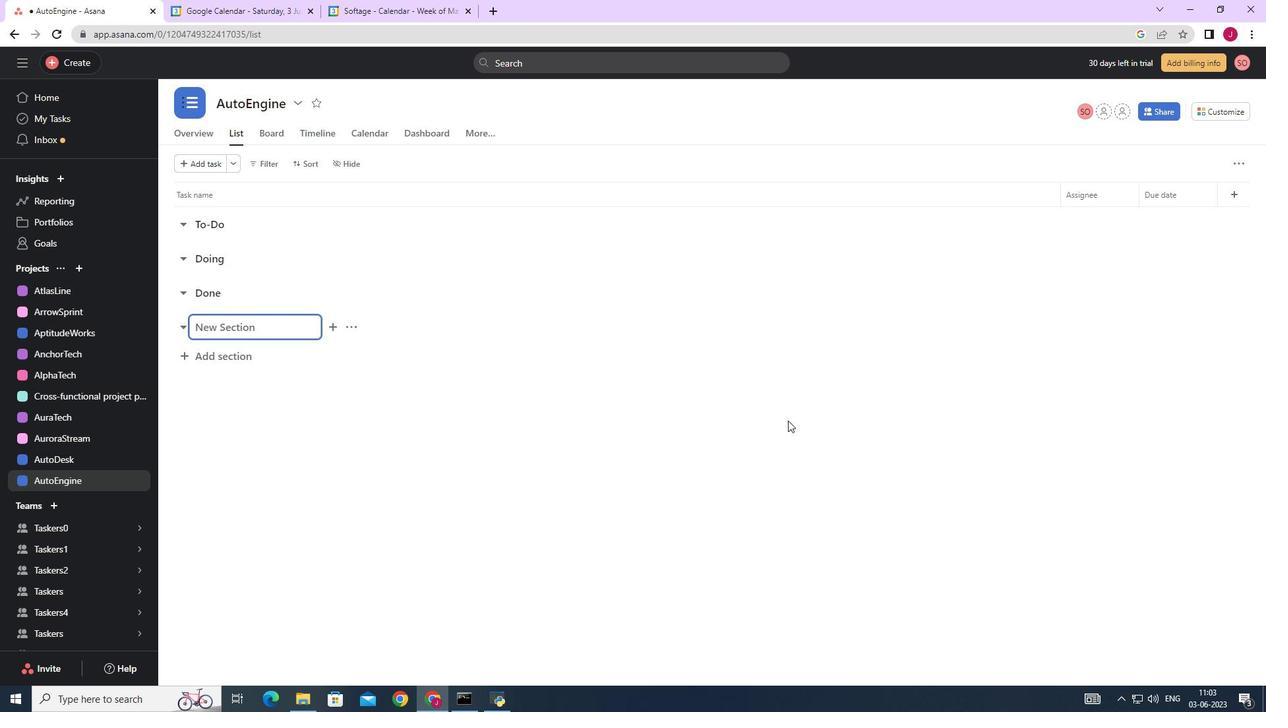 
